 Task: Use LinkedIn to search for people in New Delhi who are involved in network support.
Action: Mouse moved to (548, 71)
Screenshot: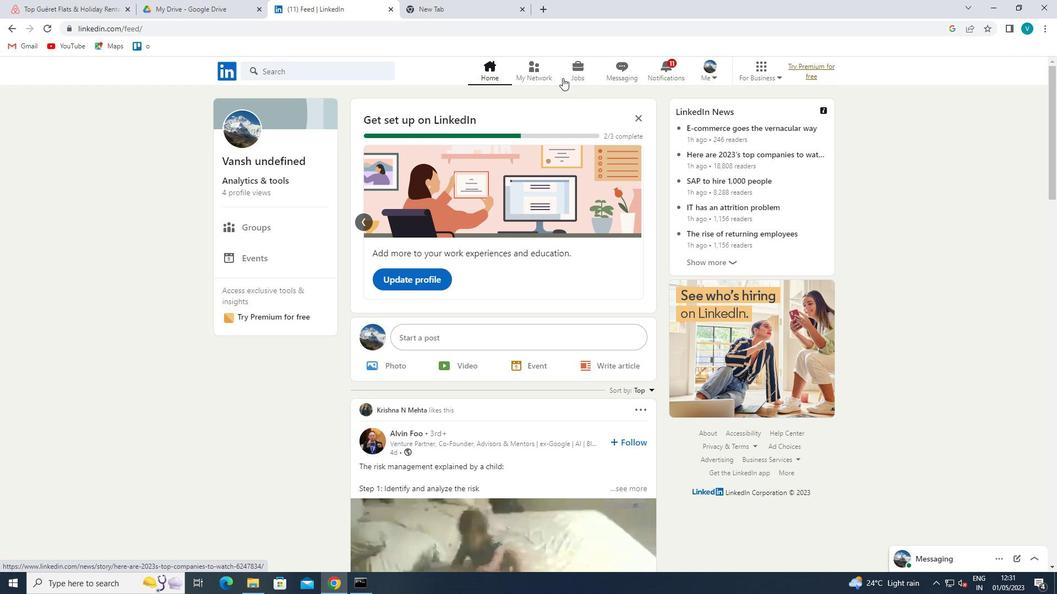 
Action: Mouse pressed left at (548, 71)
Screenshot: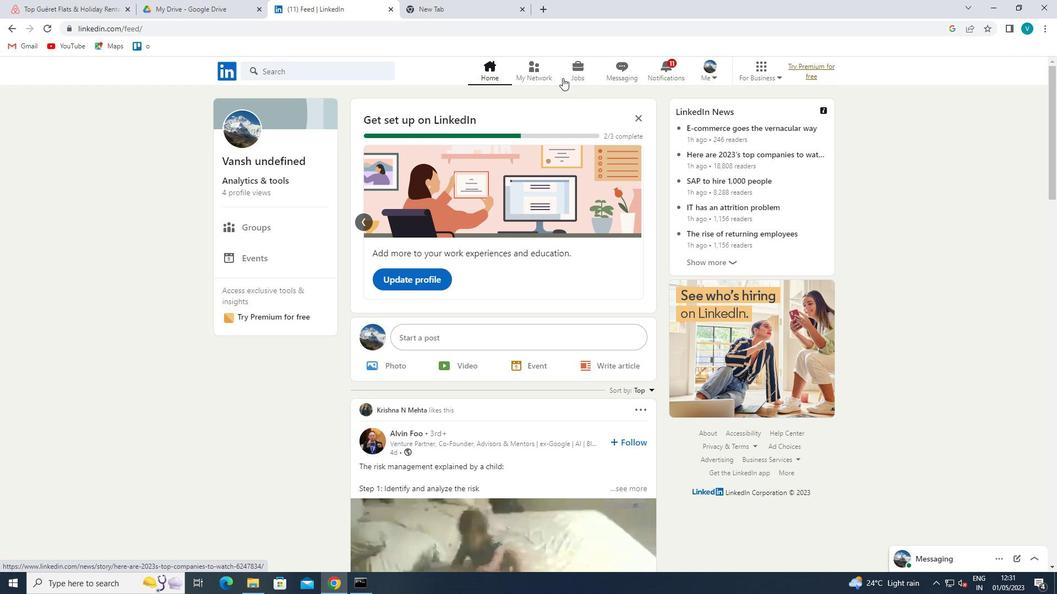 
Action: Mouse moved to (274, 125)
Screenshot: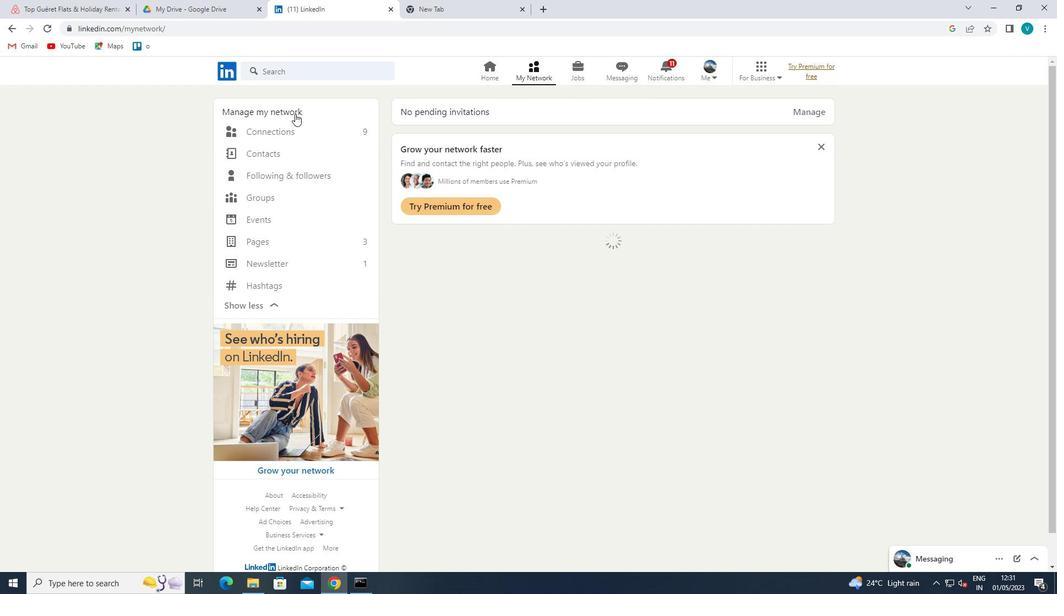 
Action: Mouse pressed left at (274, 125)
Screenshot: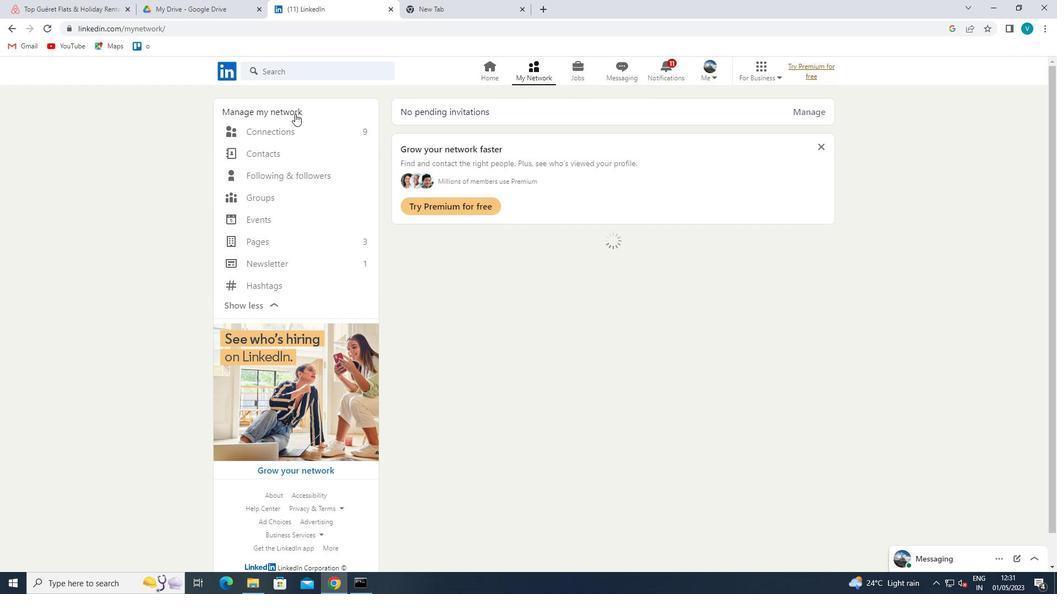 
Action: Mouse moved to (627, 135)
Screenshot: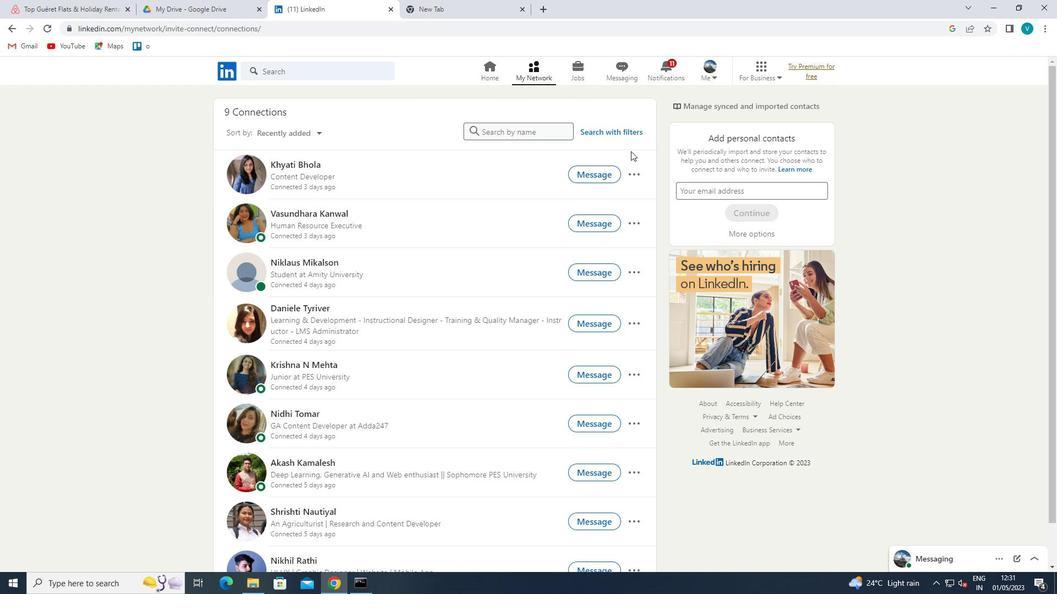 
Action: Mouse pressed left at (627, 135)
Screenshot: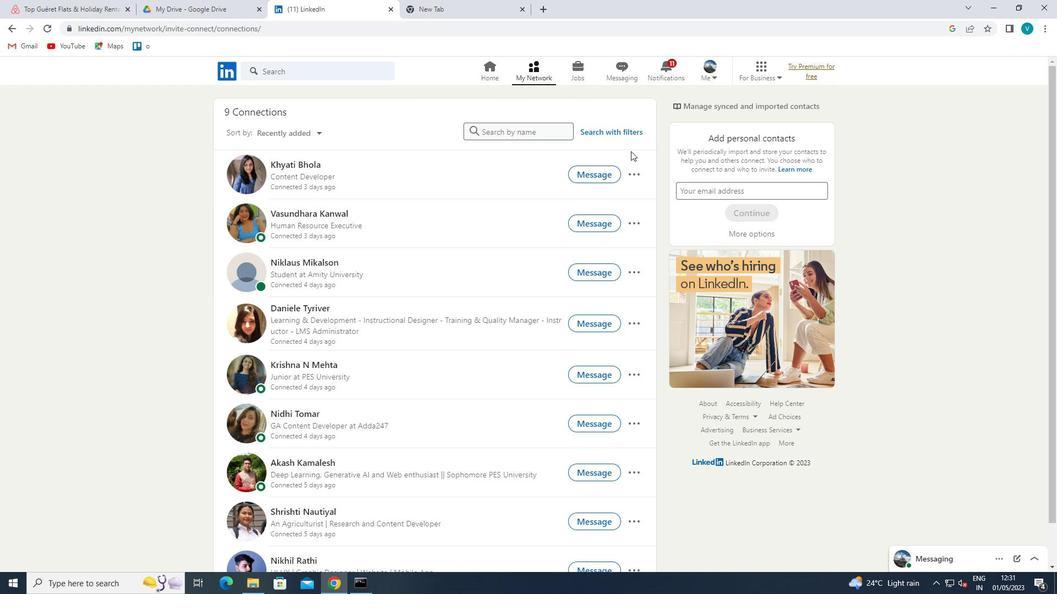 
Action: Mouse moved to (510, 98)
Screenshot: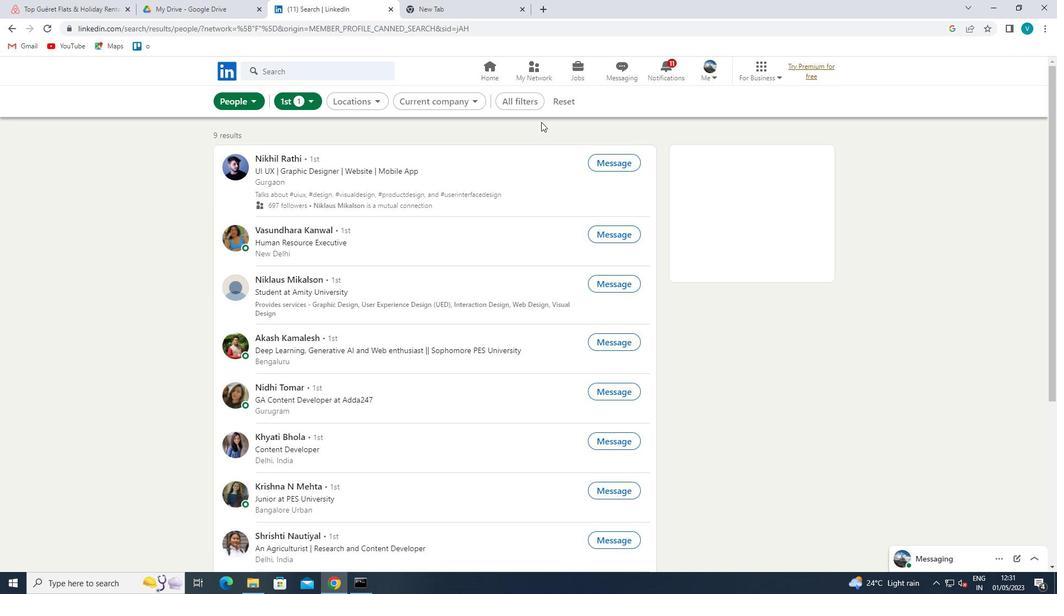 
Action: Mouse pressed left at (510, 98)
Screenshot: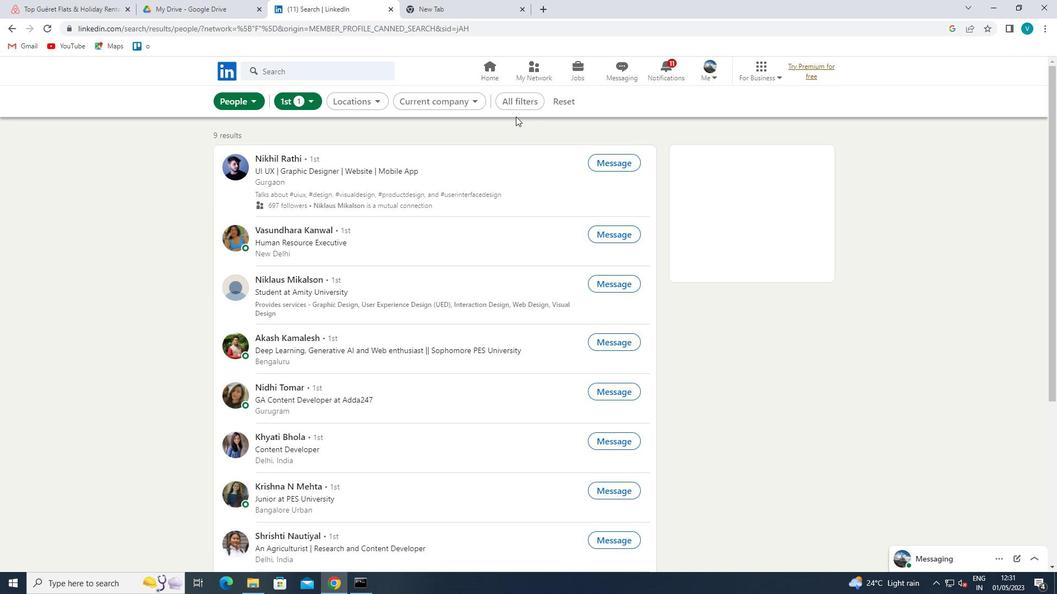 
Action: Mouse moved to (827, 237)
Screenshot: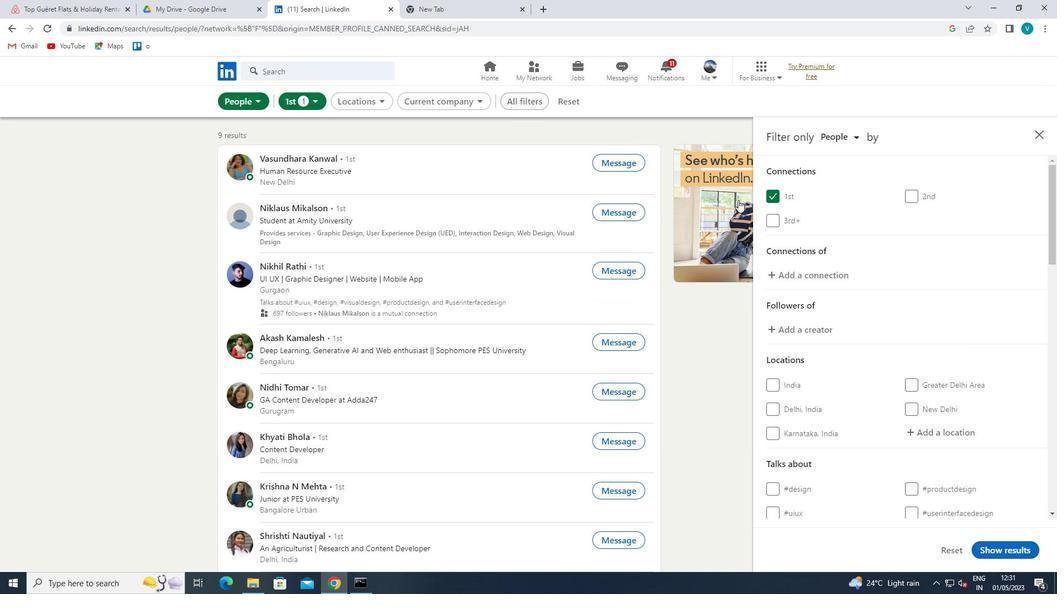 
Action: Mouse scrolled (827, 236) with delta (0, 0)
Screenshot: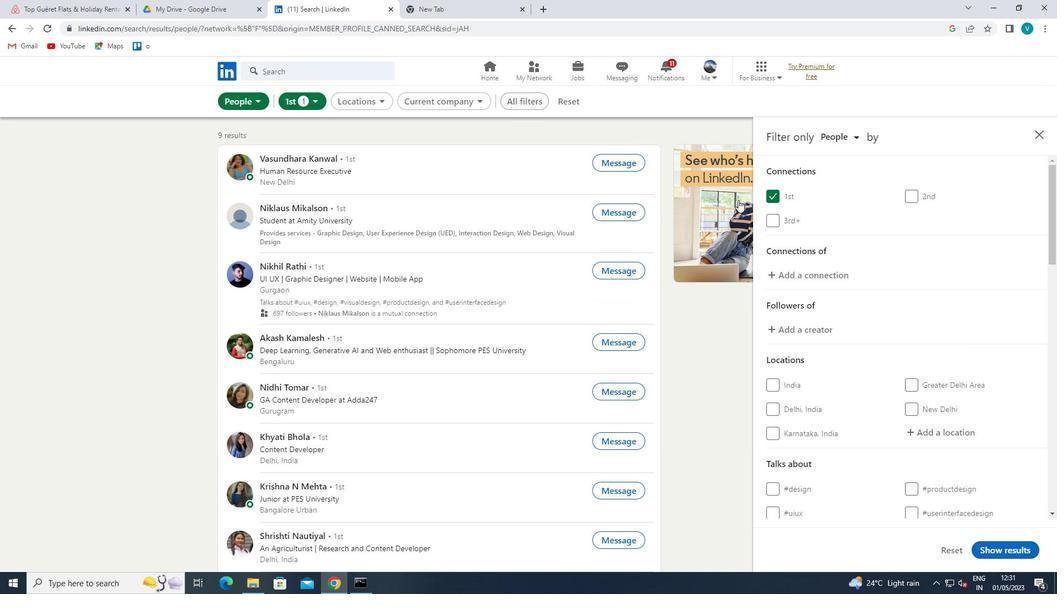 
Action: Mouse moved to (827, 237)
Screenshot: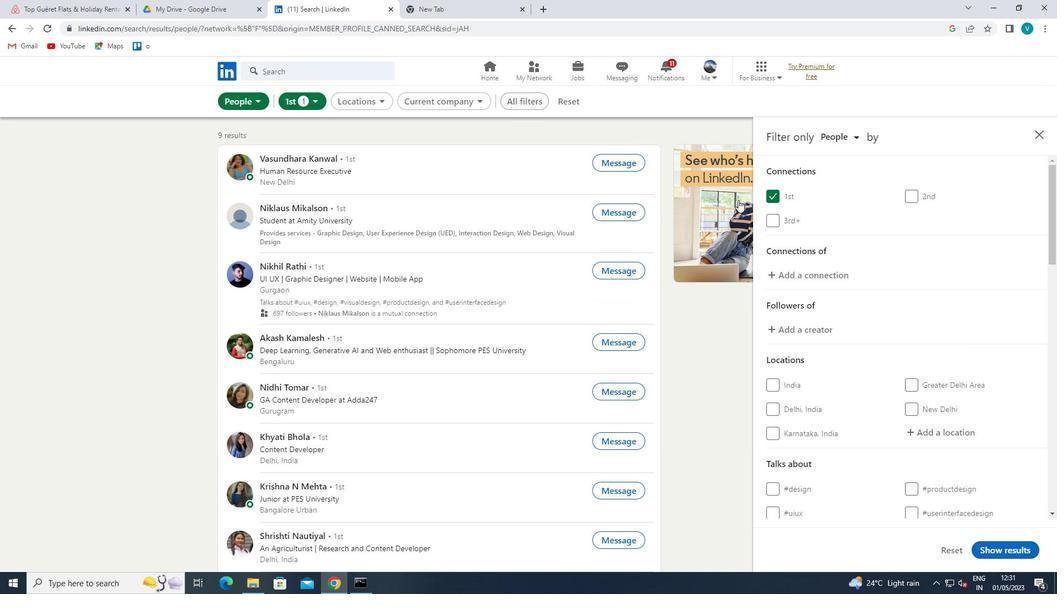 
Action: Mouse scrolled (827, 236) with delta (0, 0)
Screenshot: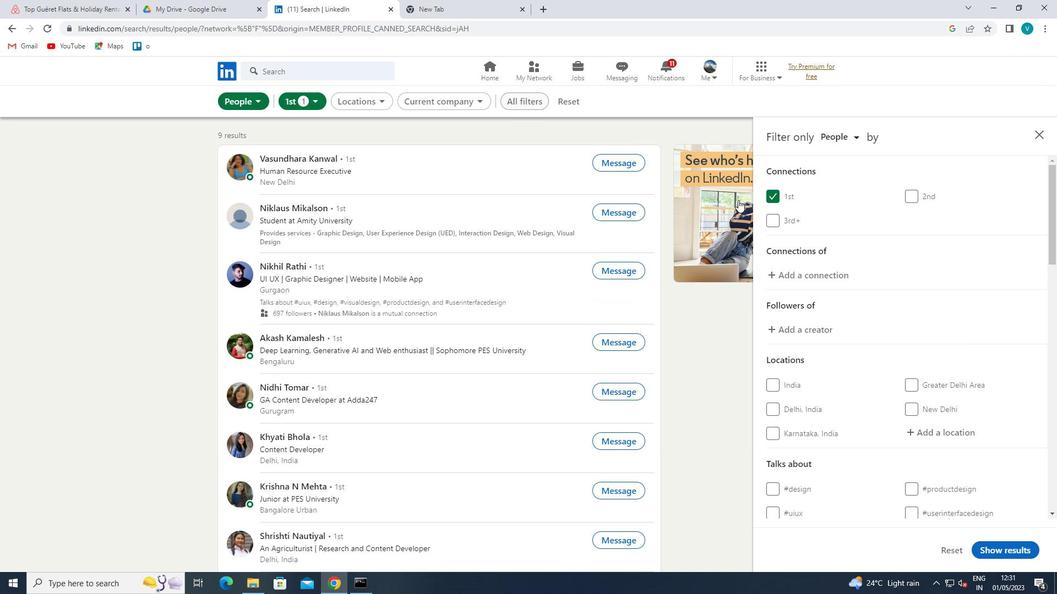 
Action: Mouse moved to (921, 323)
Screenshot: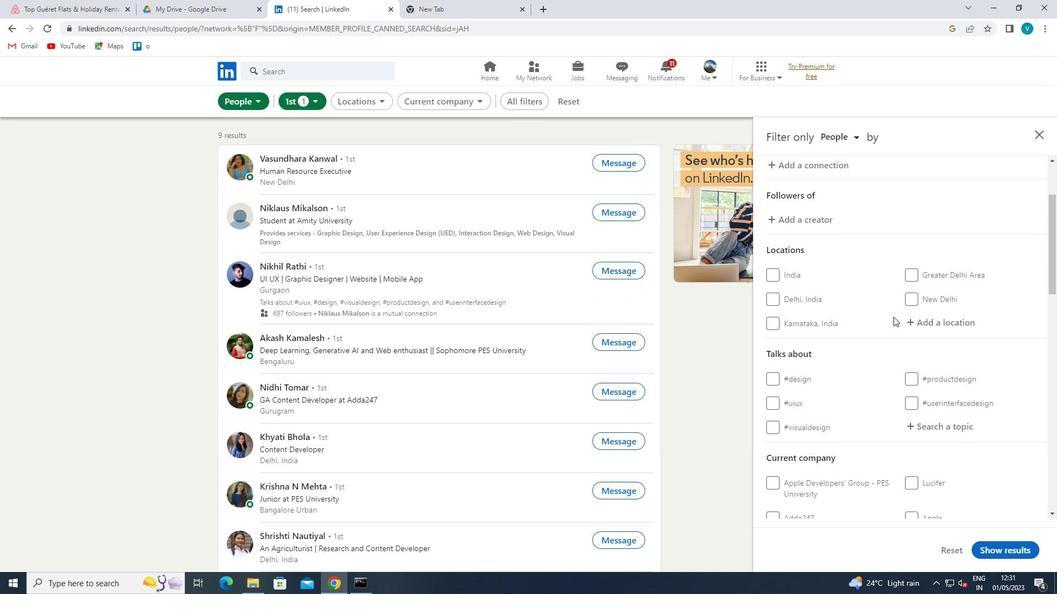 
Action: Mouse pressed left at (921, 323)
Screenshot: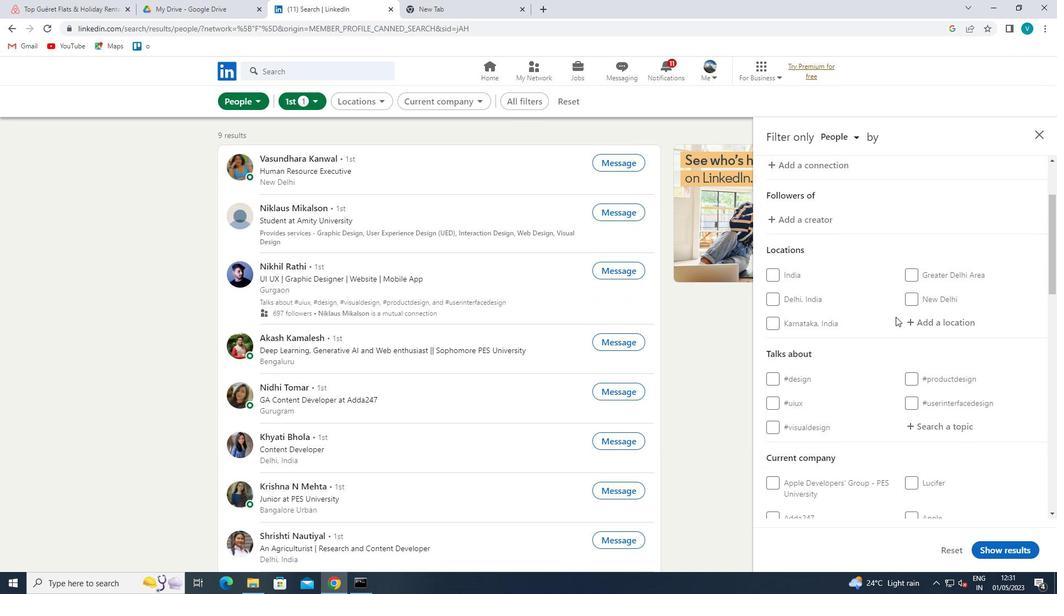
Action: Mouse moved to (546, 217)
Screenshot: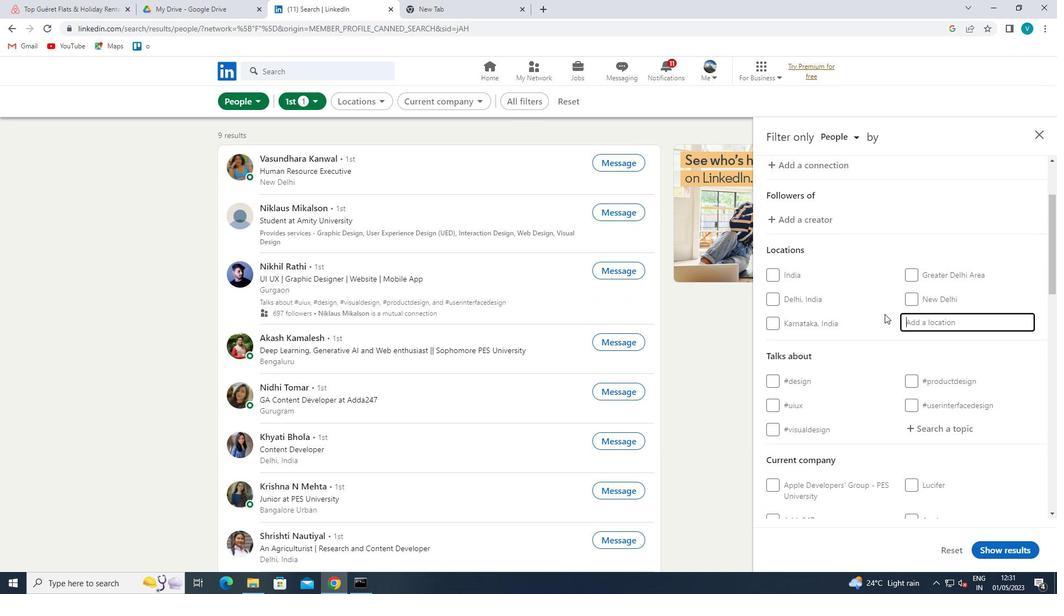 
Action: Key pressed <Key.shift>NEH<Key.backspace>HE<Key.space>
Screenshot: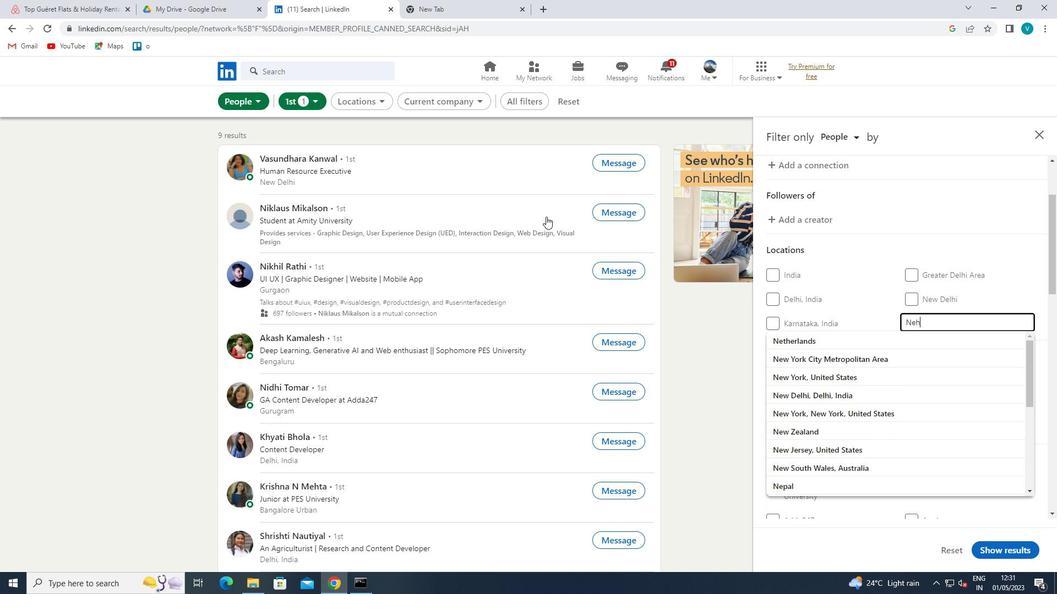 
Action: Mouse moved to (877, 343)
Screenshot: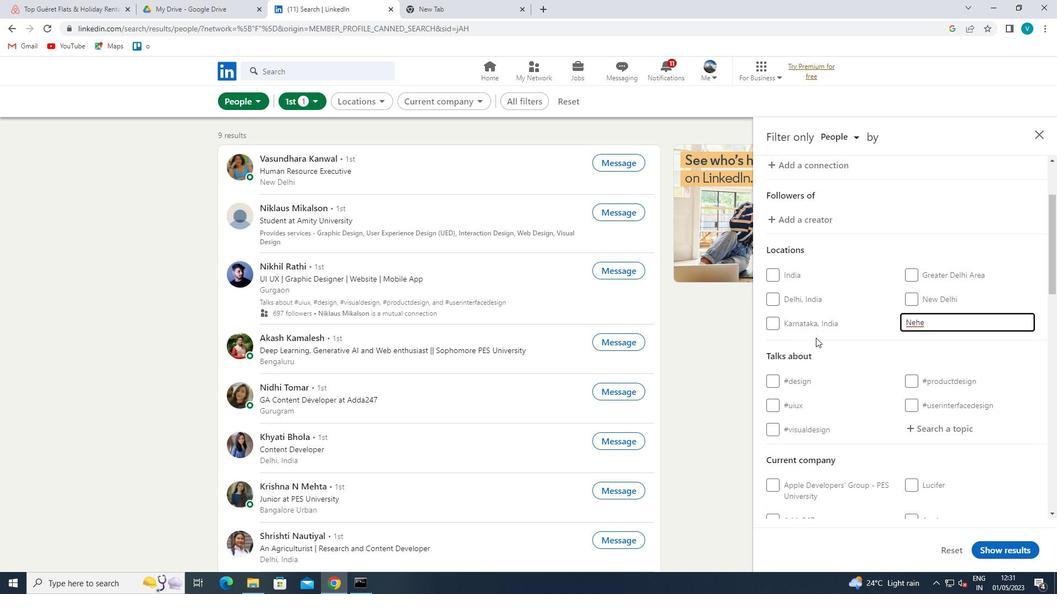 
Action: Mouse pressed left at (877, 343)
Screenshot: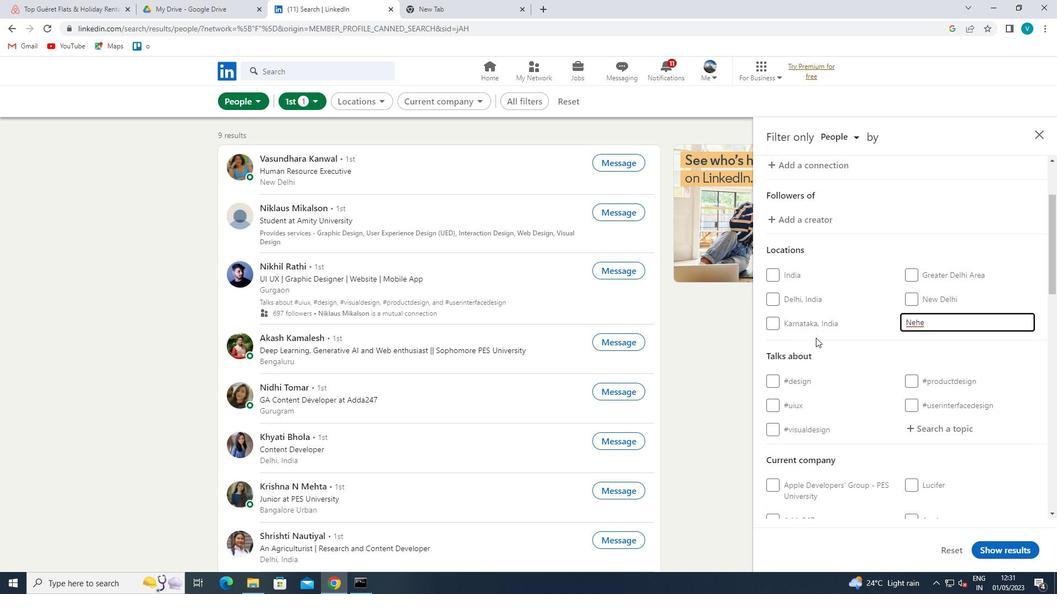 
Action: Mouse moved to (911, 345)
Screenshot: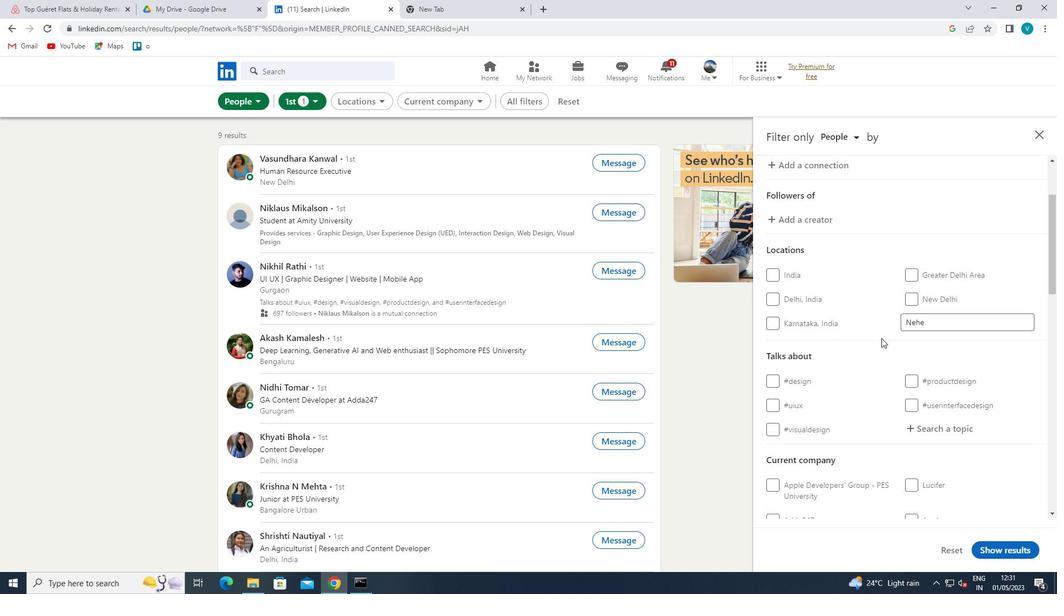 
Action: Mouse scrolled (911, 345) with delta (0, 0)
Screenshot: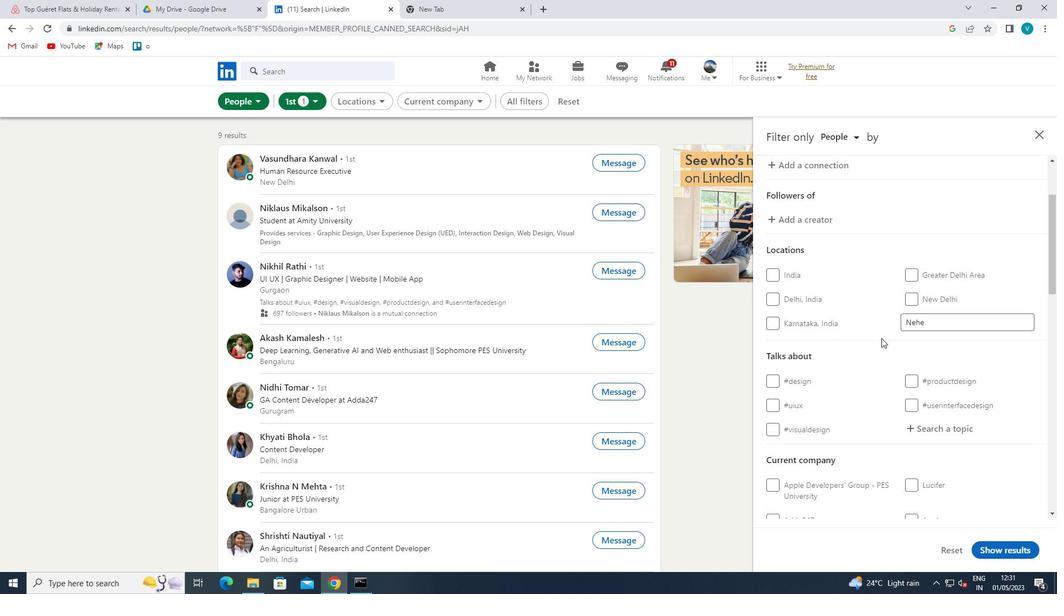 
Action: Mouse moved to (964, 381)
Screenshot: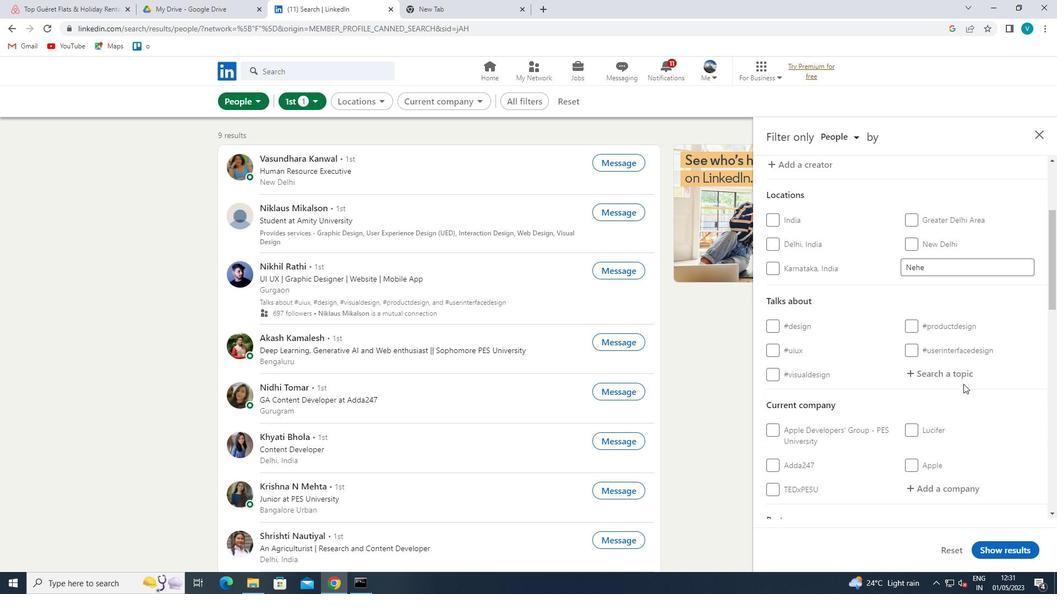 
Action: Mouse pressed left at (964, 381)
Screenshot: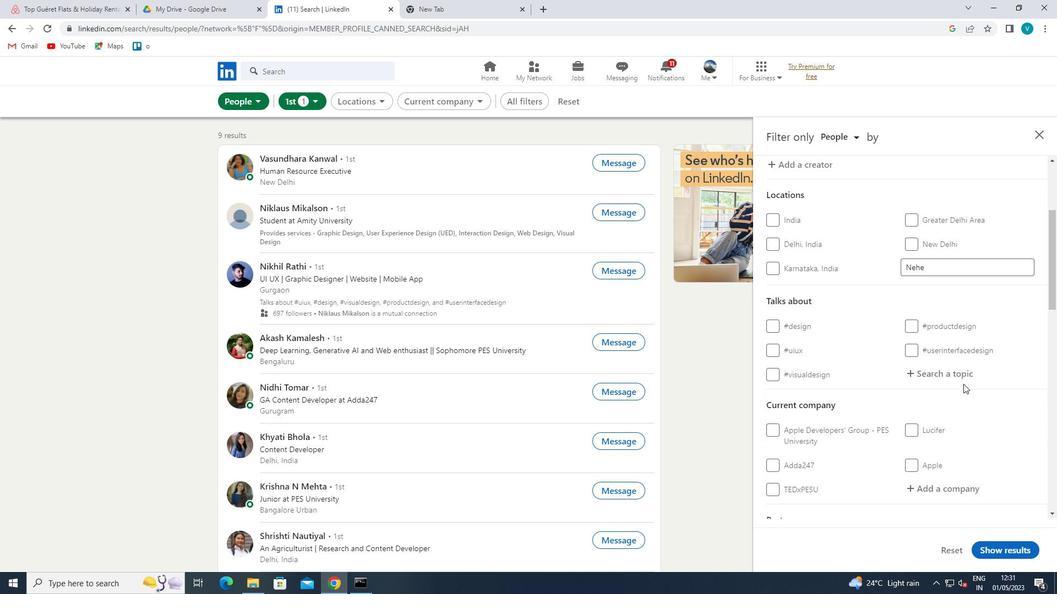 
Action: Mouse moved to (854, 347)
Screenshot: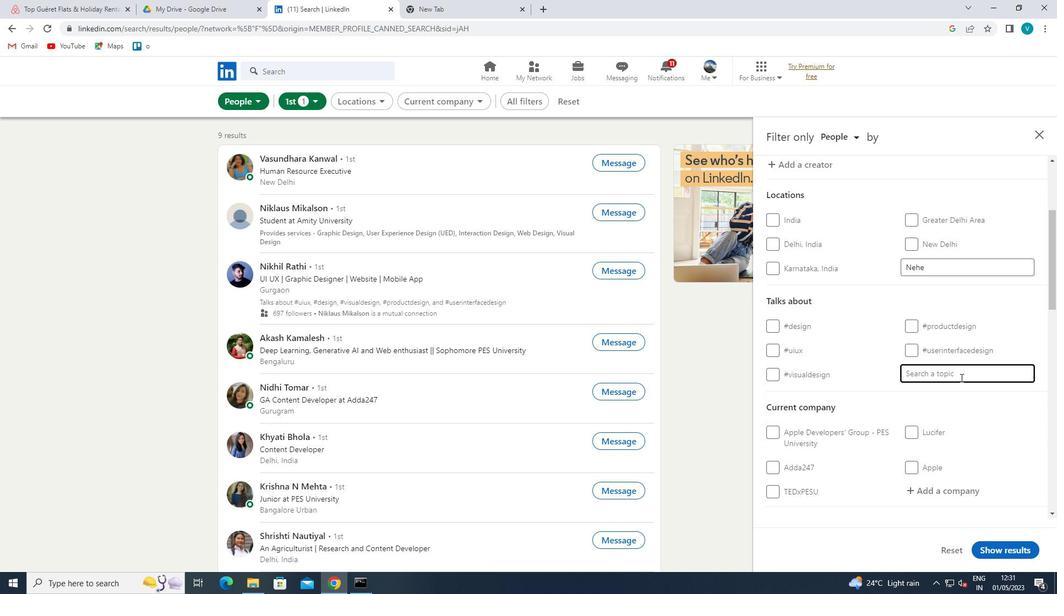 
Action: Key pressed ENTREPRE
Screenshot: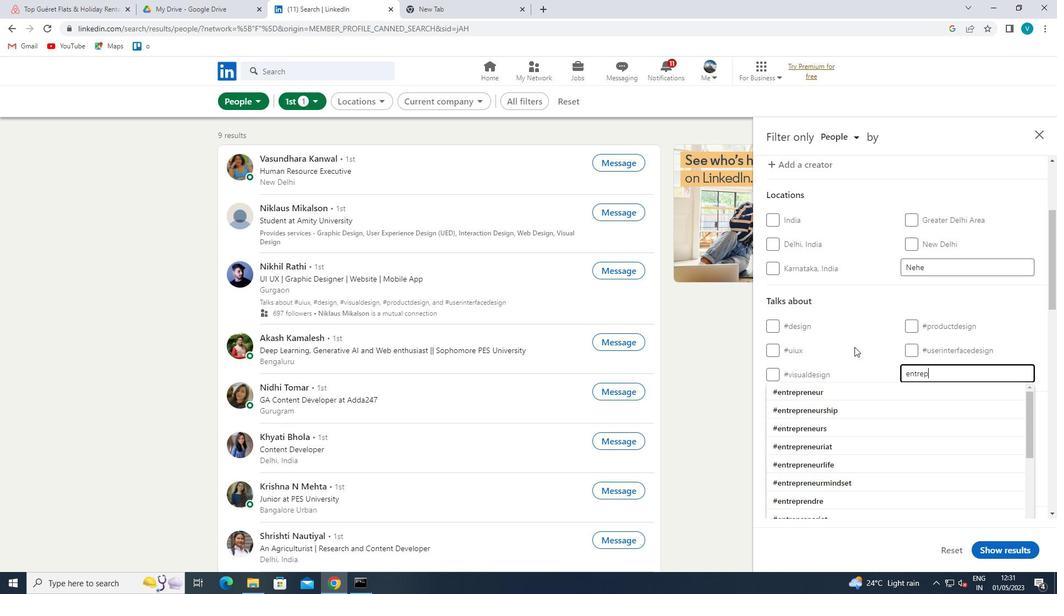 
Action: Mouse moved to (854, 347)
Screenshot: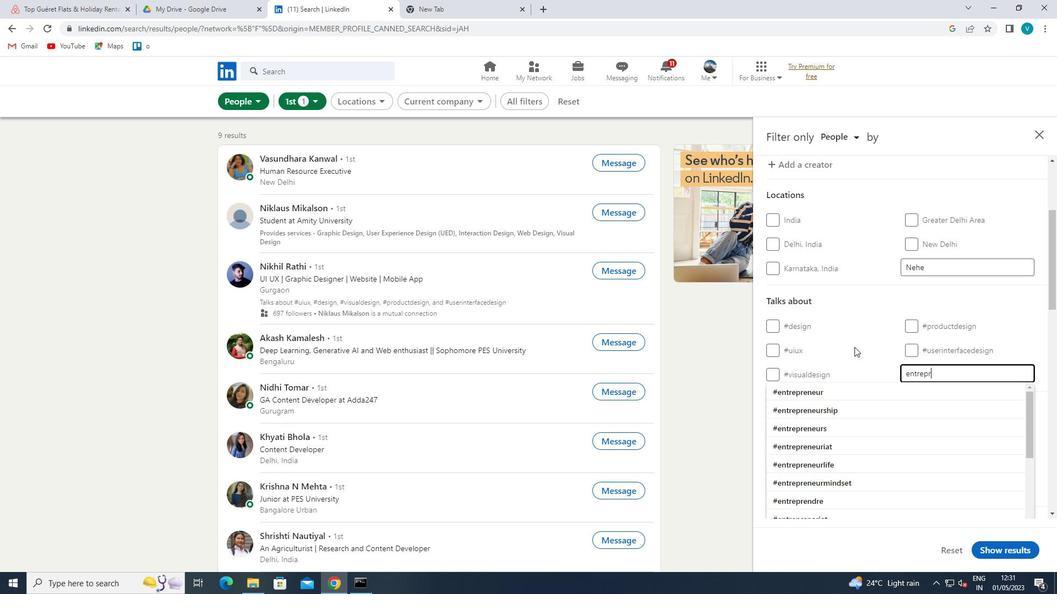 
Action: Key pressed N
Screenshot: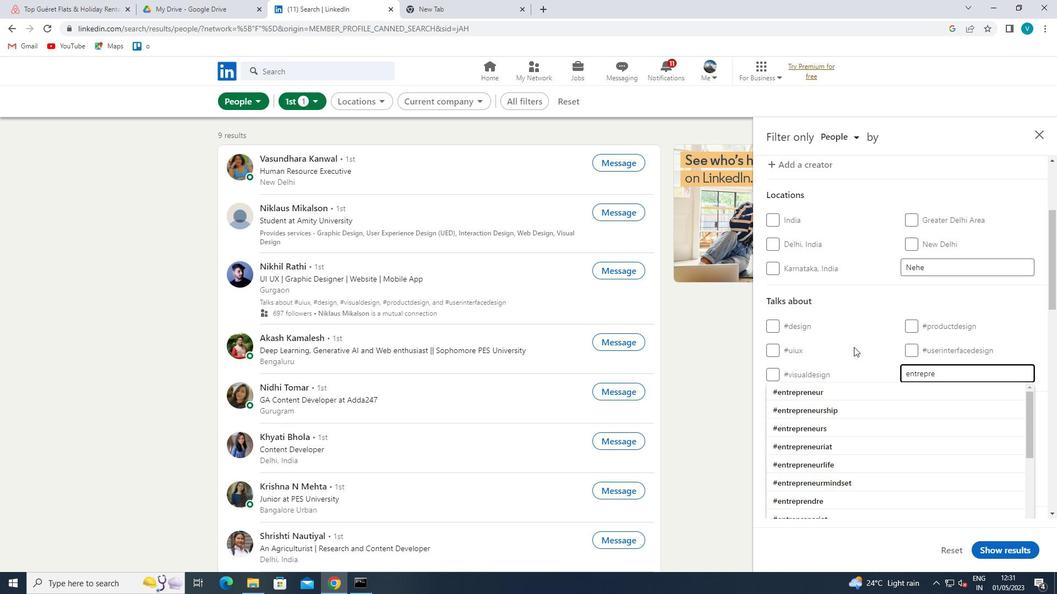 
Action: Mouse moved to (847, 385)
Screenshot: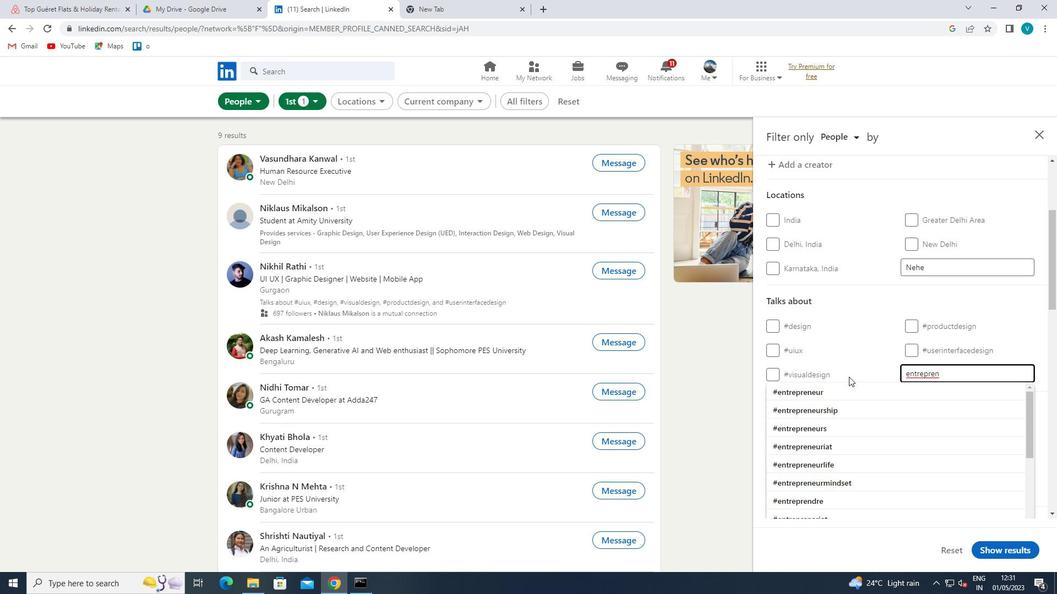 
Action: Mouse pressed left at (847, 385)
Screenshot: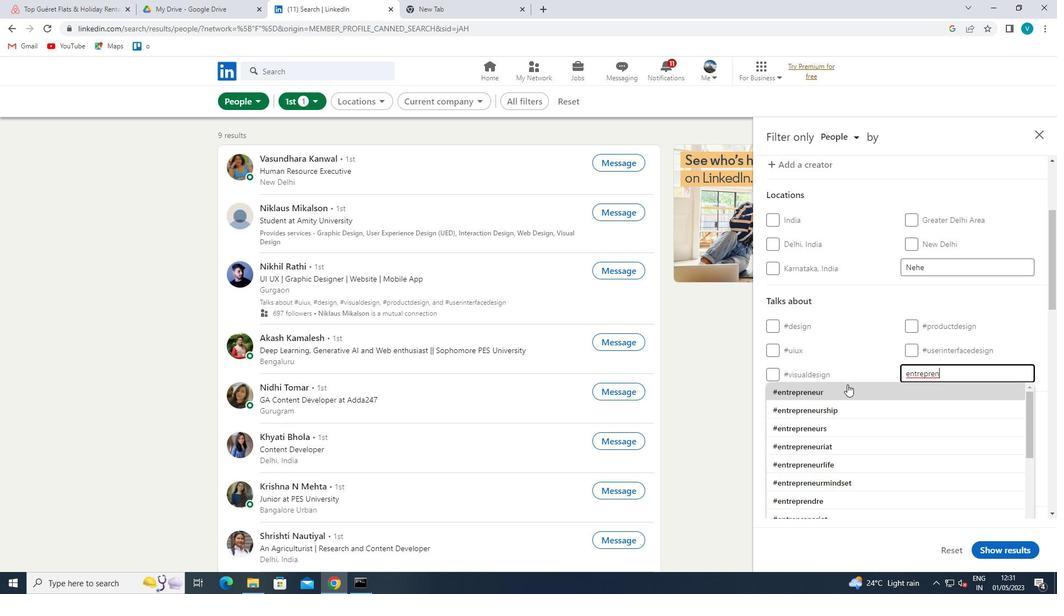
Action: Mouse moved to (855, 389)
Screenshot: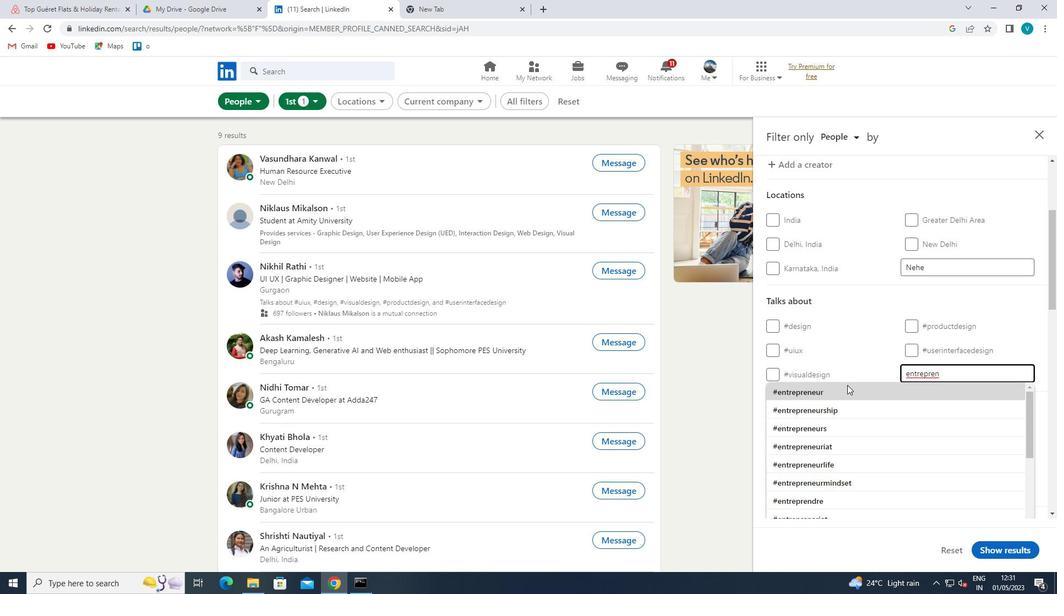 
Action: Mouse scrolled (855, 388) with delta (0, 0)
Screenshot: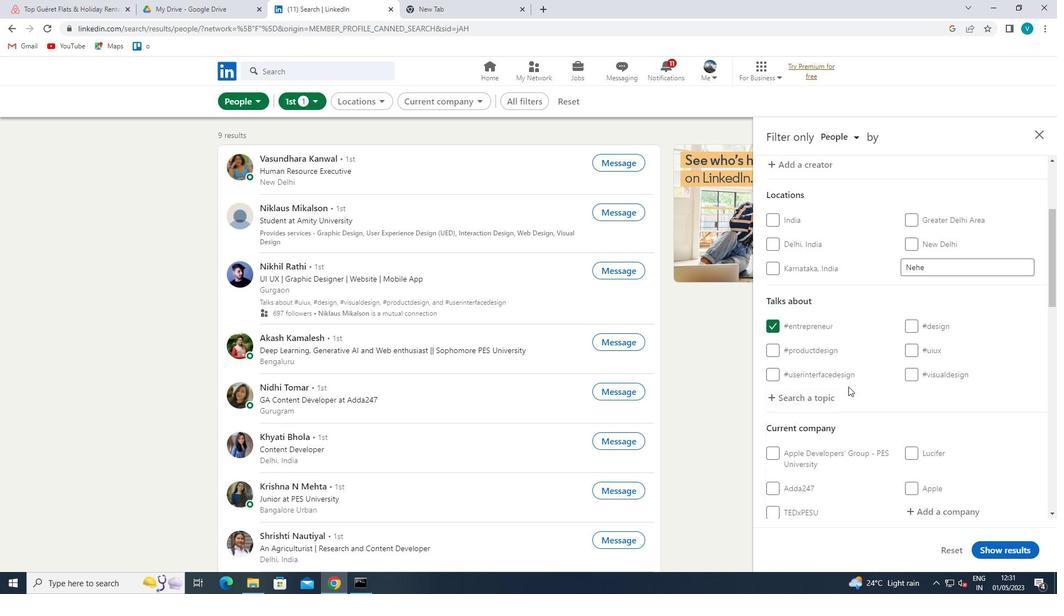 
Action: Mouse scrolled (855, 388) with delta (0, 0)
Screenshot: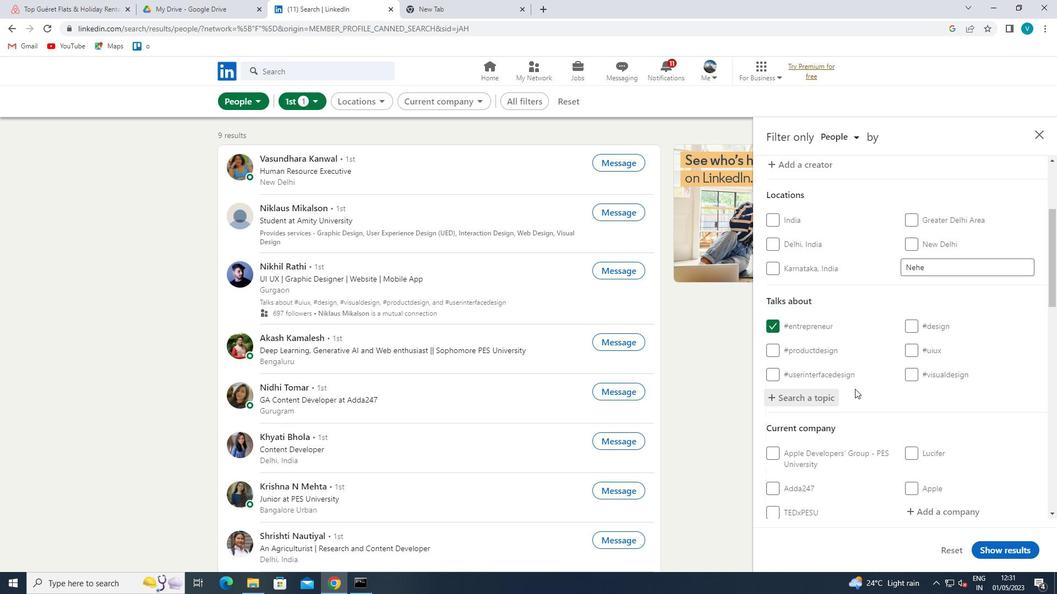 
Action: Mouse scrolled (855, 388) with delta (0, 0)
Screenshot: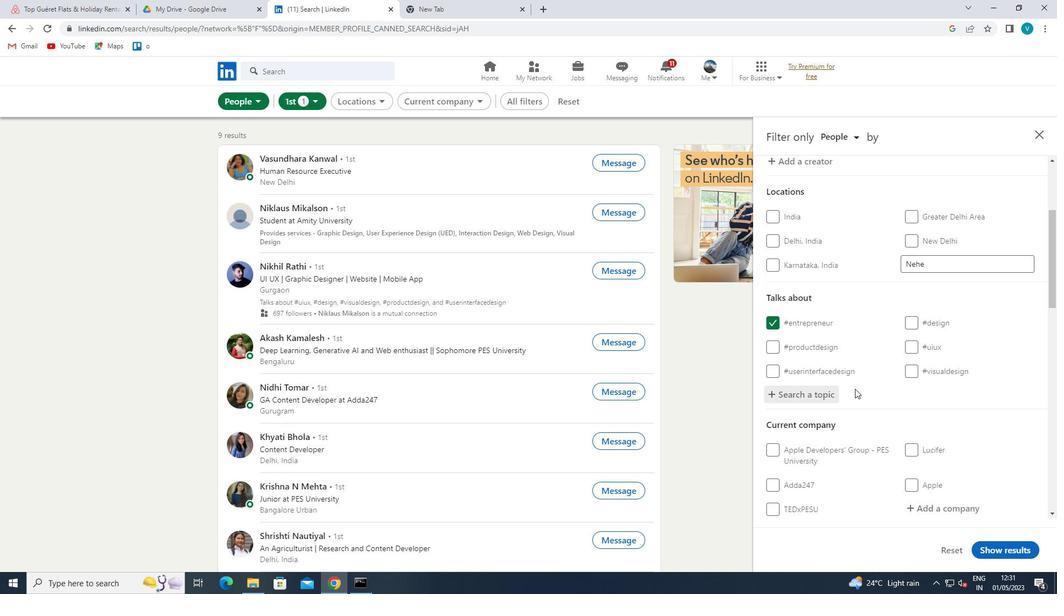 
Action: Mouse moved to (933, 354)
Screenshot: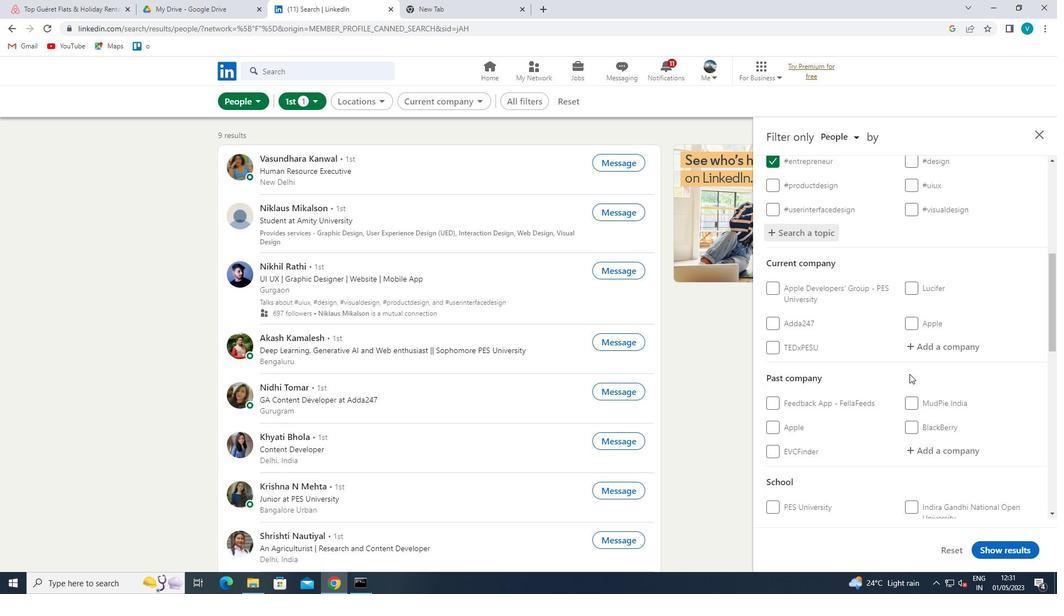 
Action: Mouse pressed left at (933, 354)
Screenshot: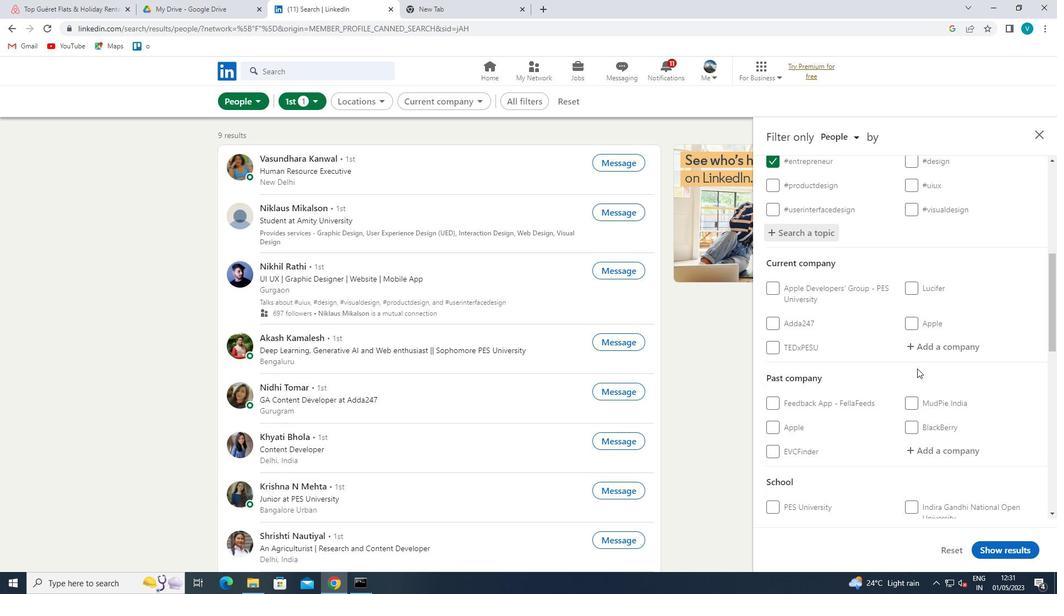 
Action: Mouse moved to (908, 345)
Screenshot: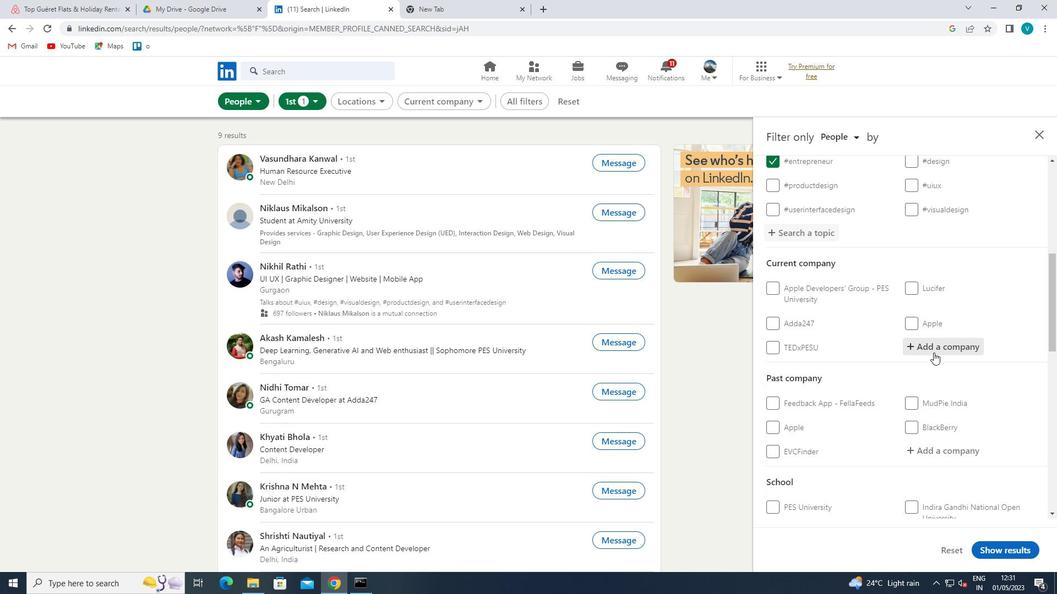 
Action: Key pressed <Key.shift><Key.shift>THE<Key.space><Key.shift>IAN<Key.space>
Screenshot: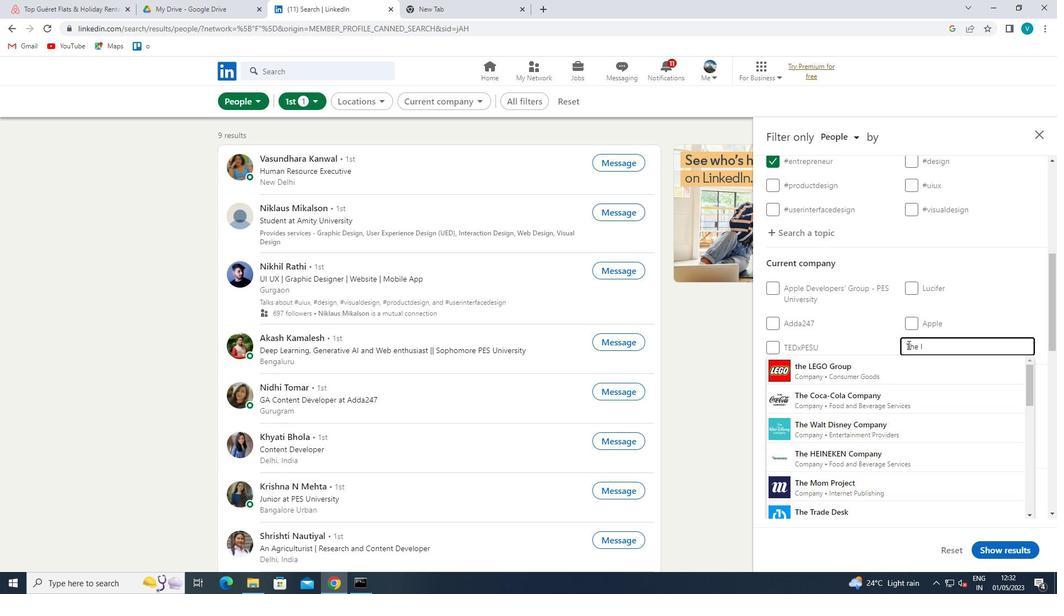 
Action: Mouse moved to (897, 364)
Screenshot: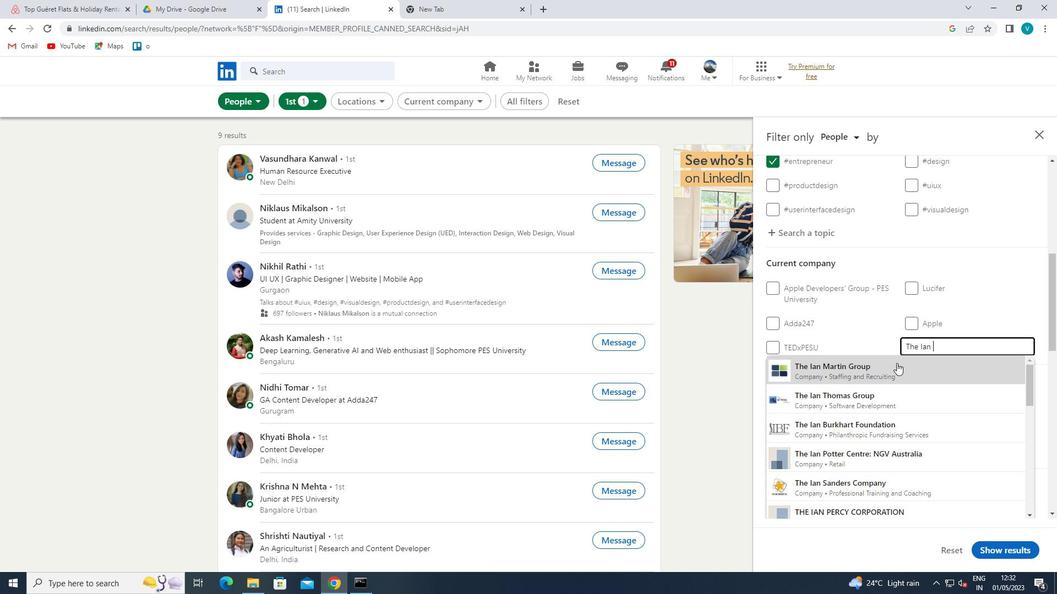 
Action: Mouse pressed left at (897, 364)
Screenshot: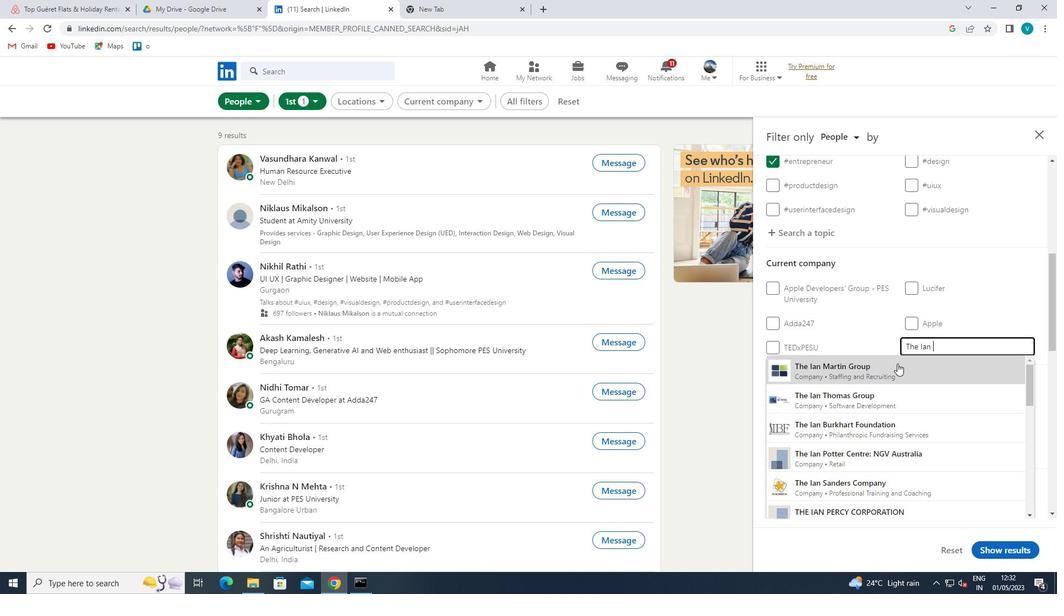 
Action: Mouse moved to (895, 365)
Screenshot: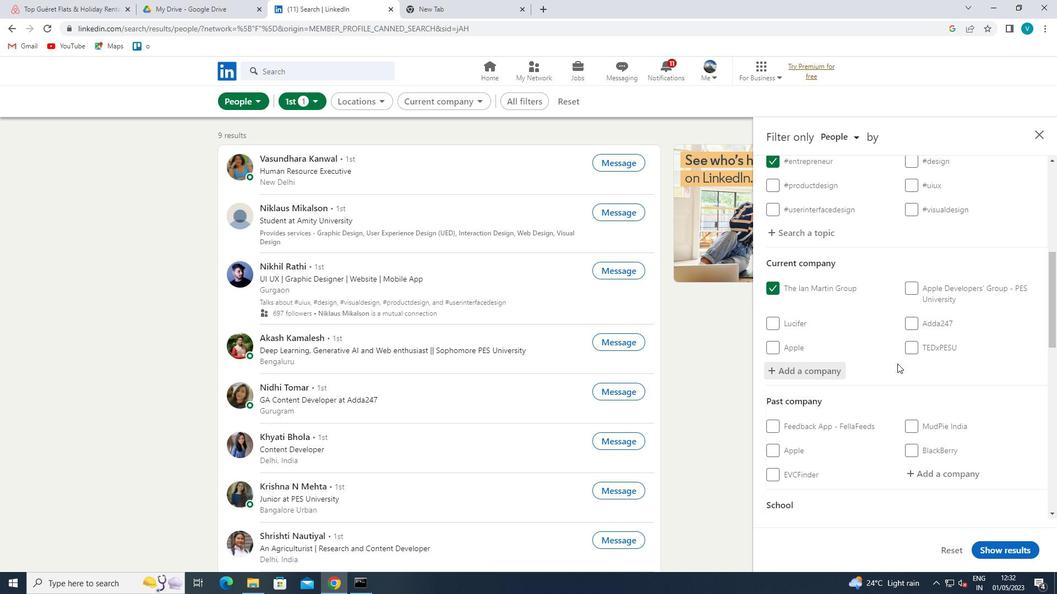 
Action: Mouse scrolled (895, 365) with delta (0, 0)
Screenshot: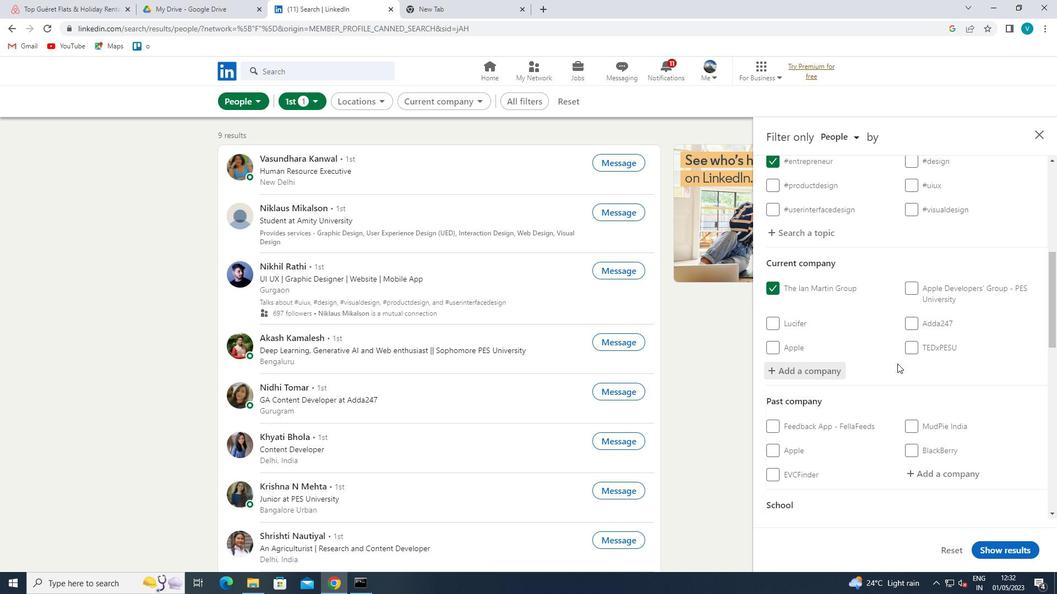 
Action: Mouse moved to (895, 365)
Screenshot: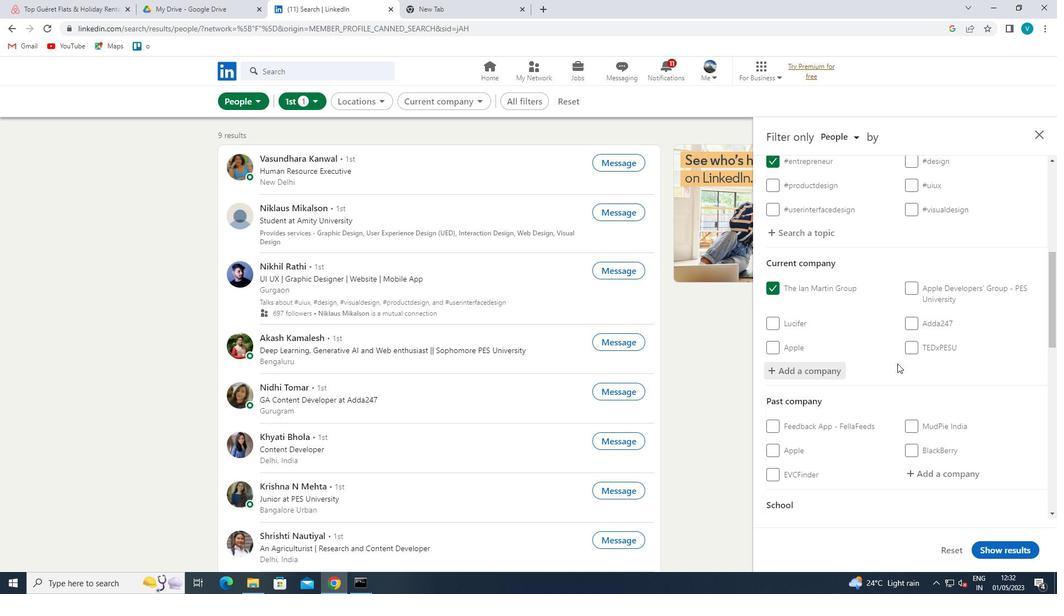 
Action: Mouse scrolled (895, 365) with delta (0, 0)
Screenshot: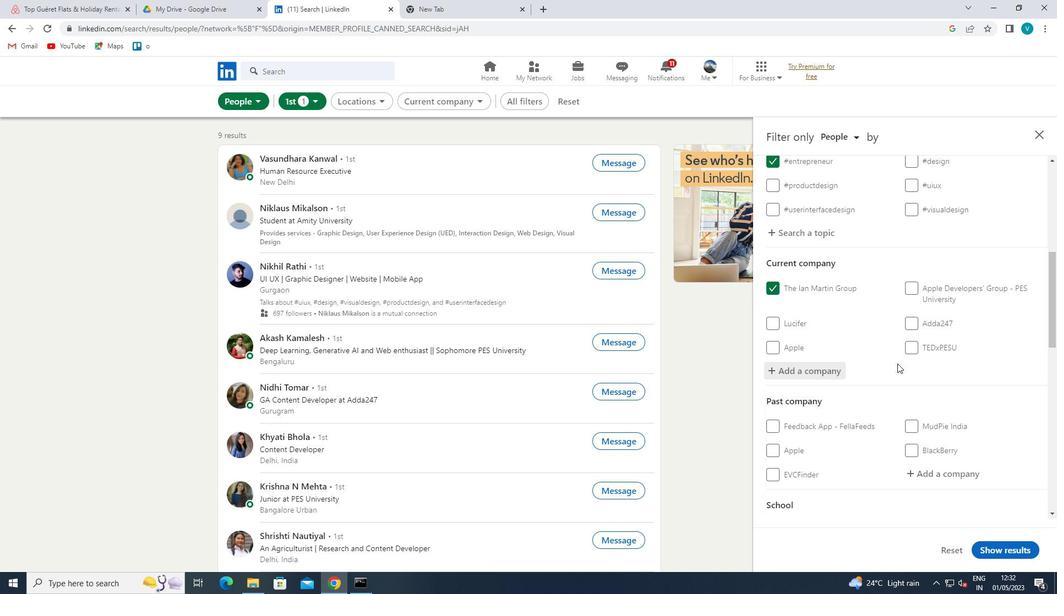 
Action: Mouse scrolled (895, 365) with delta (0, 0)
Screenshot: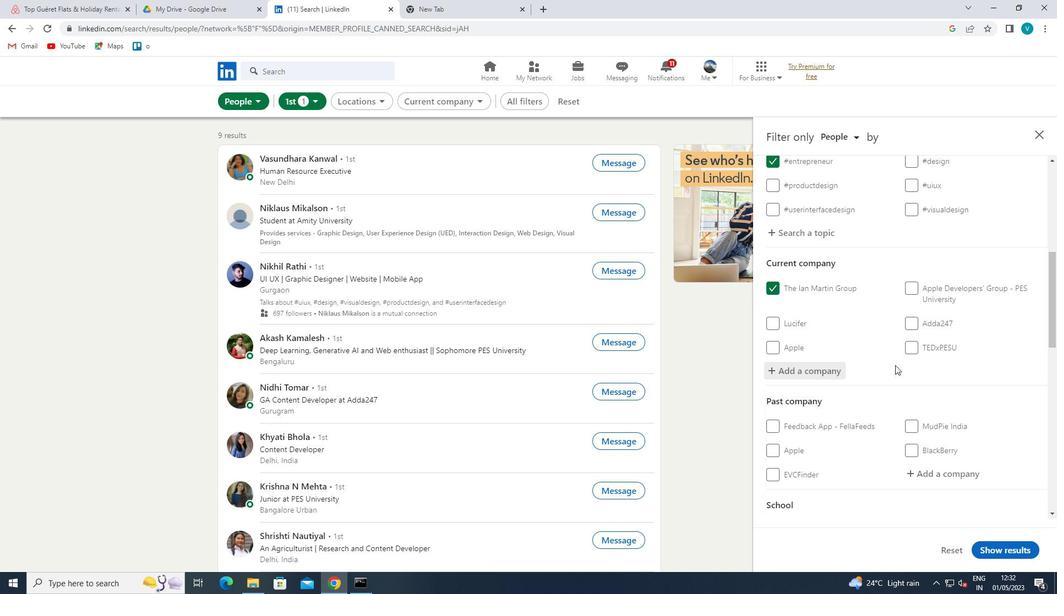 
Action: Mouse moved to (892, 371)
Screenshot: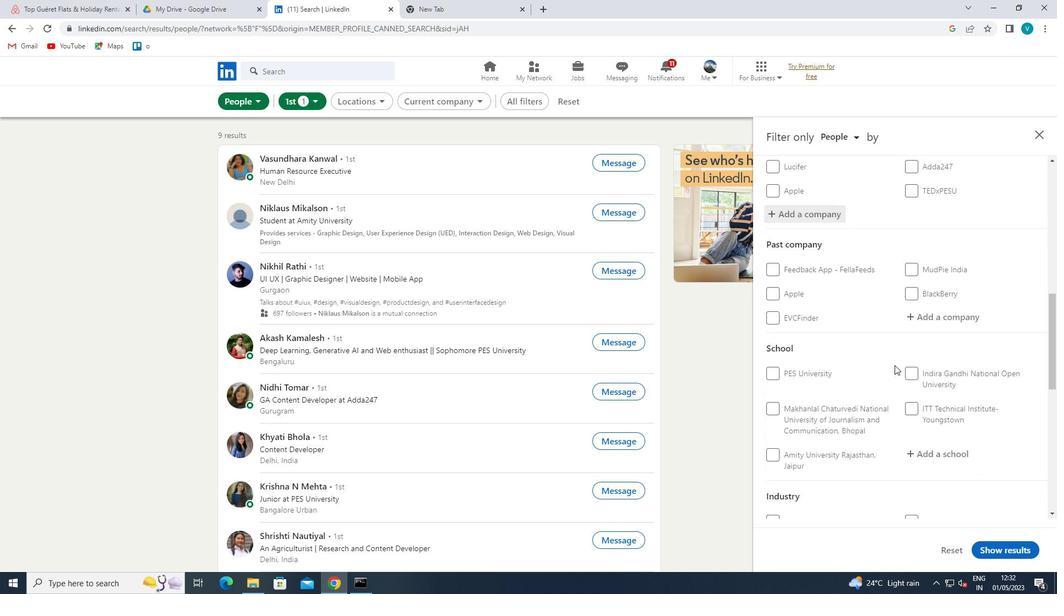 
Action: Mouse scrolled (892, 370) with delta (0, 0)
Screenshot: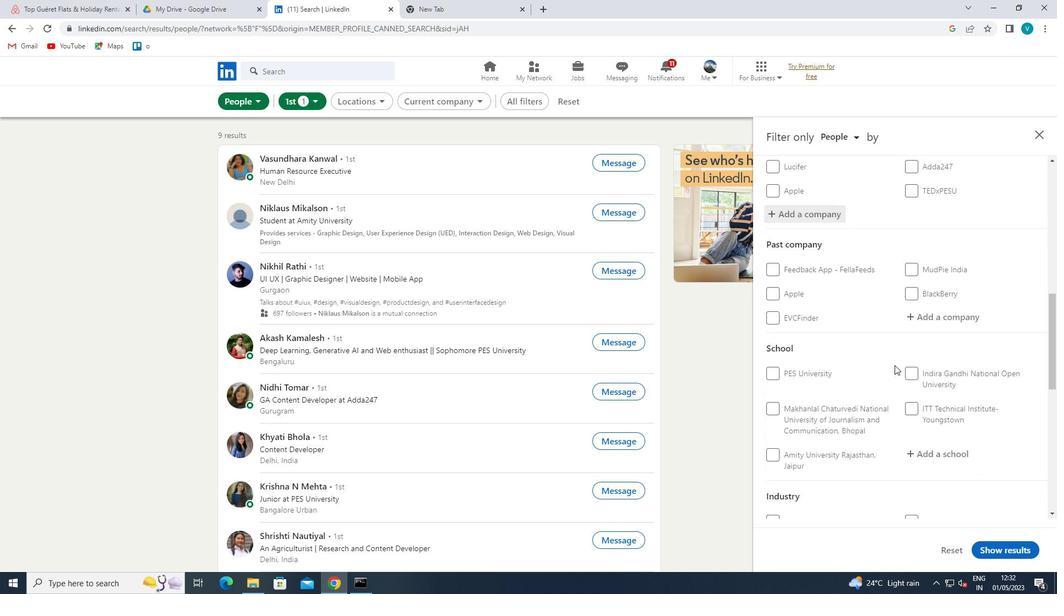 
Action: Mouse moved to (927, 387)
Screenshot: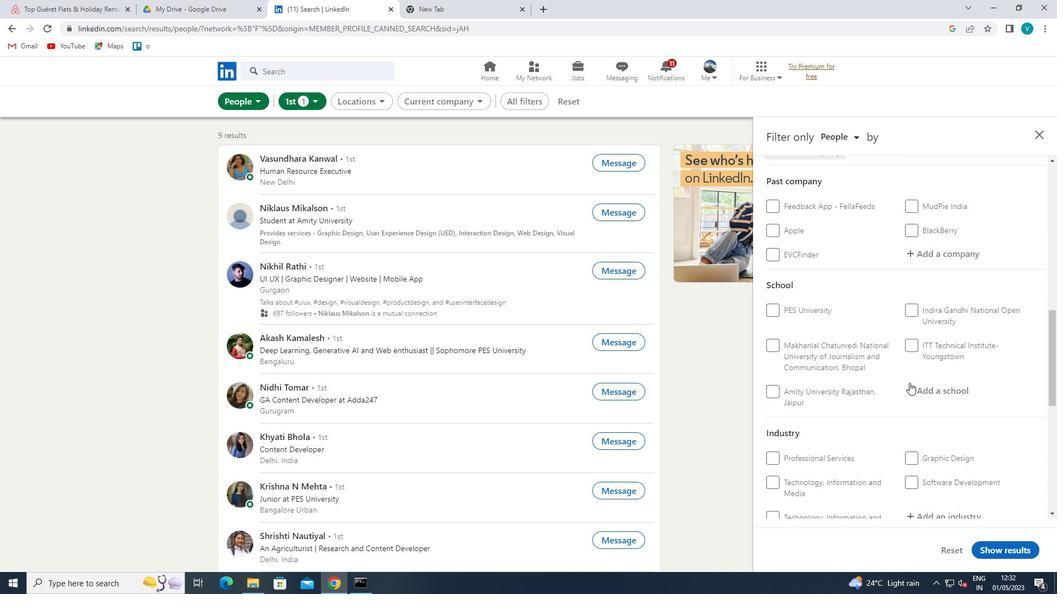 
Action: Mouse pressed left at (927, 387)
Screenshot: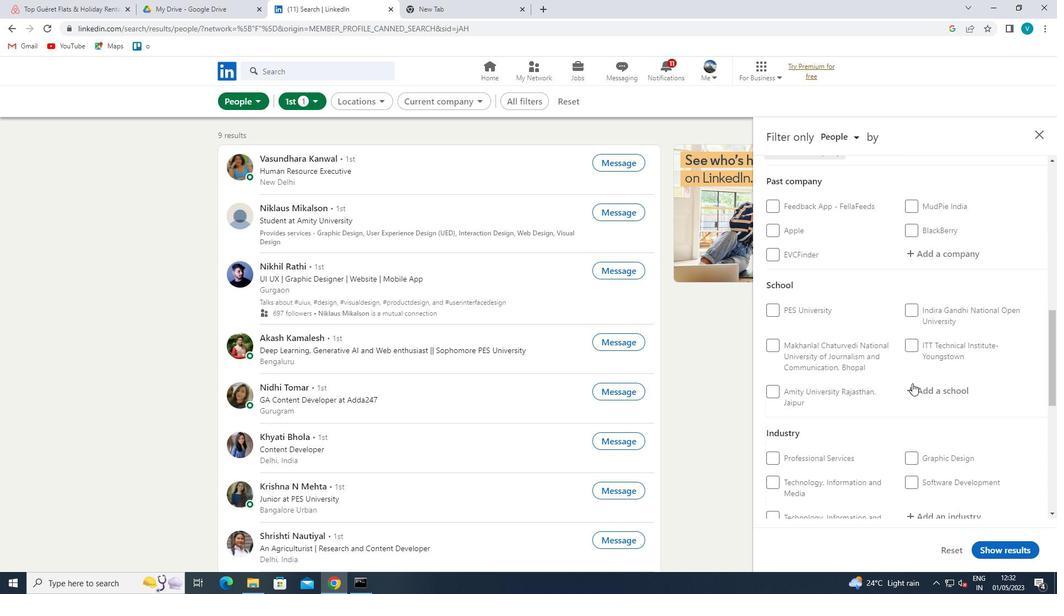 
Action: Mouse moved to (921, 380)
Screenshot: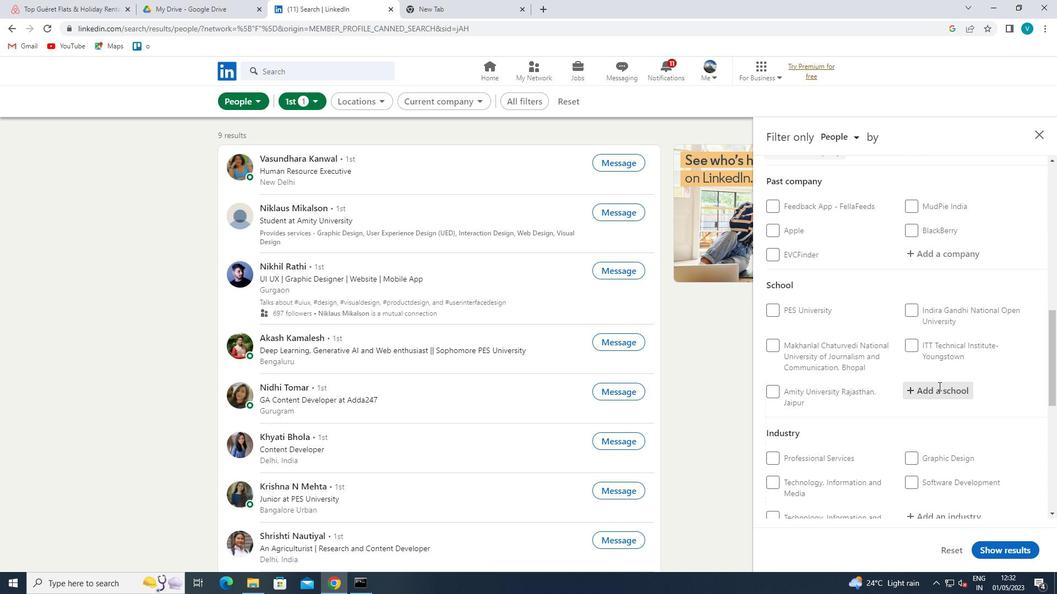 
Action: Key pressed <Key.shift>INST
Screenshot: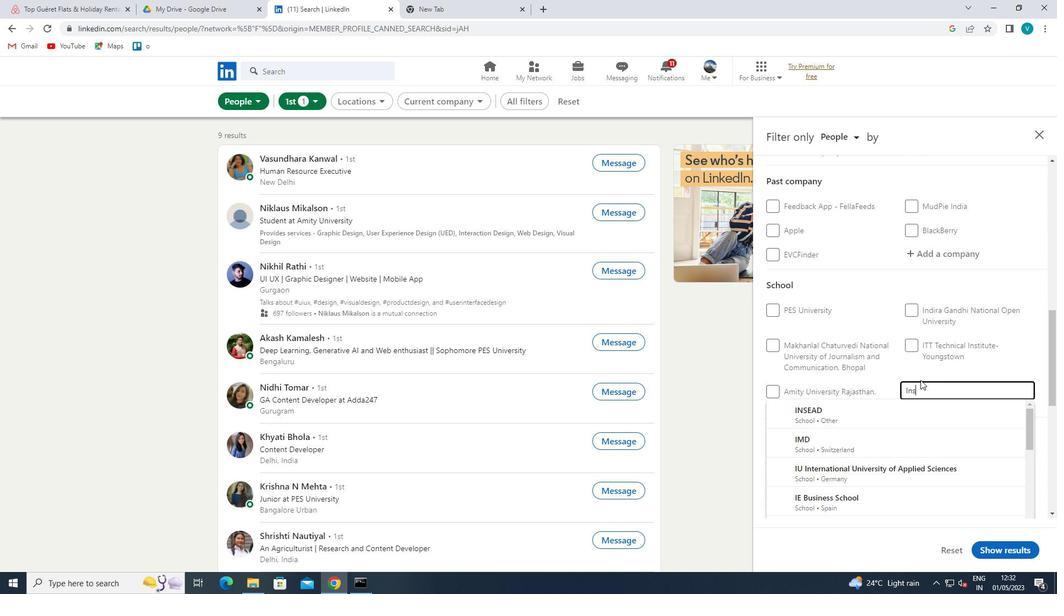 
Action: Mouse moved to (919, 380)
Screenshot: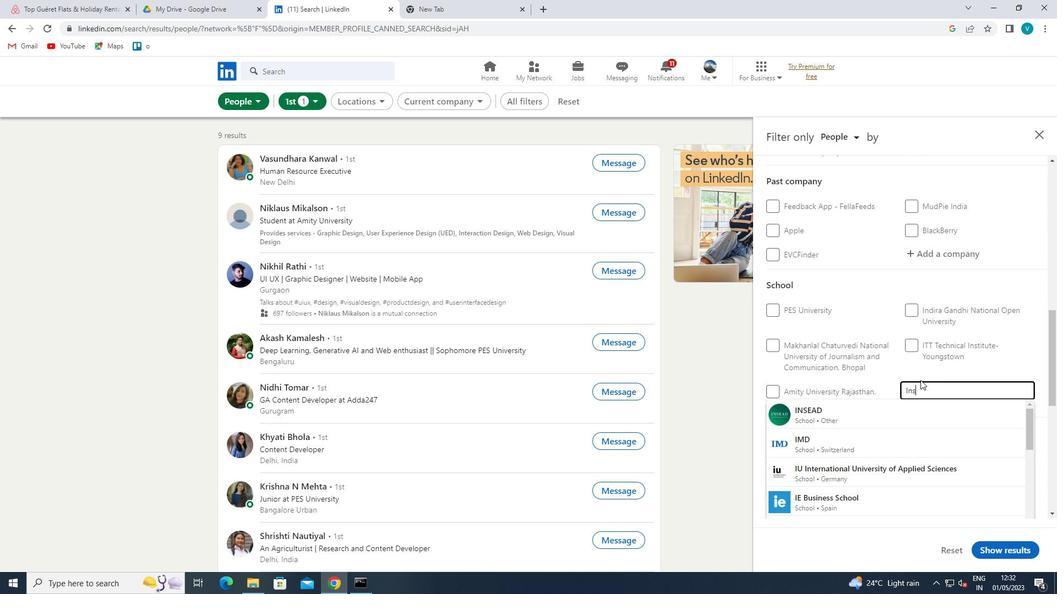 
Action: Key pressed I
Screenshot: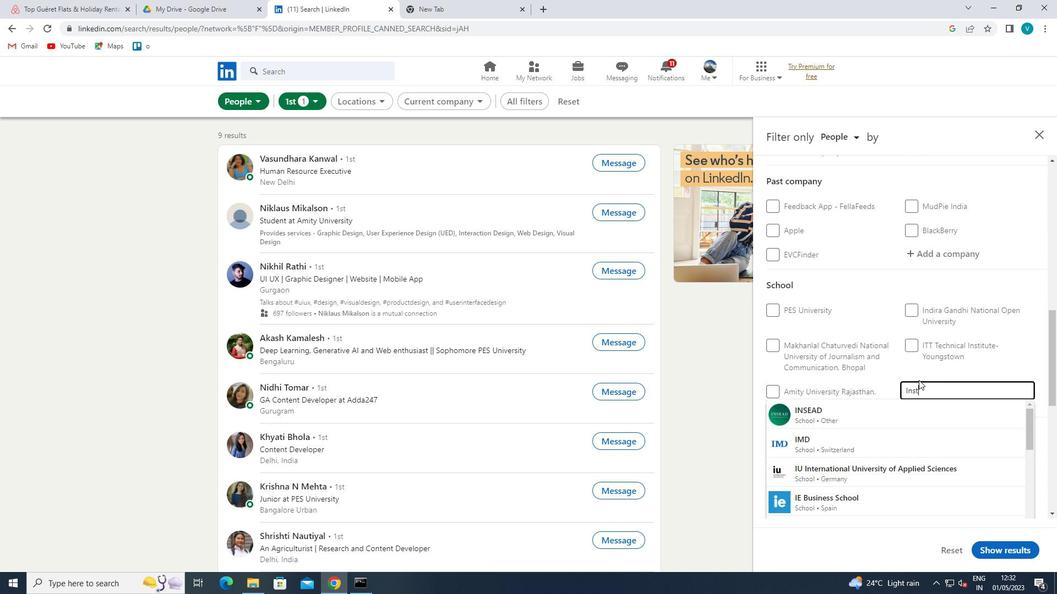 
Action: Mouse moved to (918, 380)
Screenshot: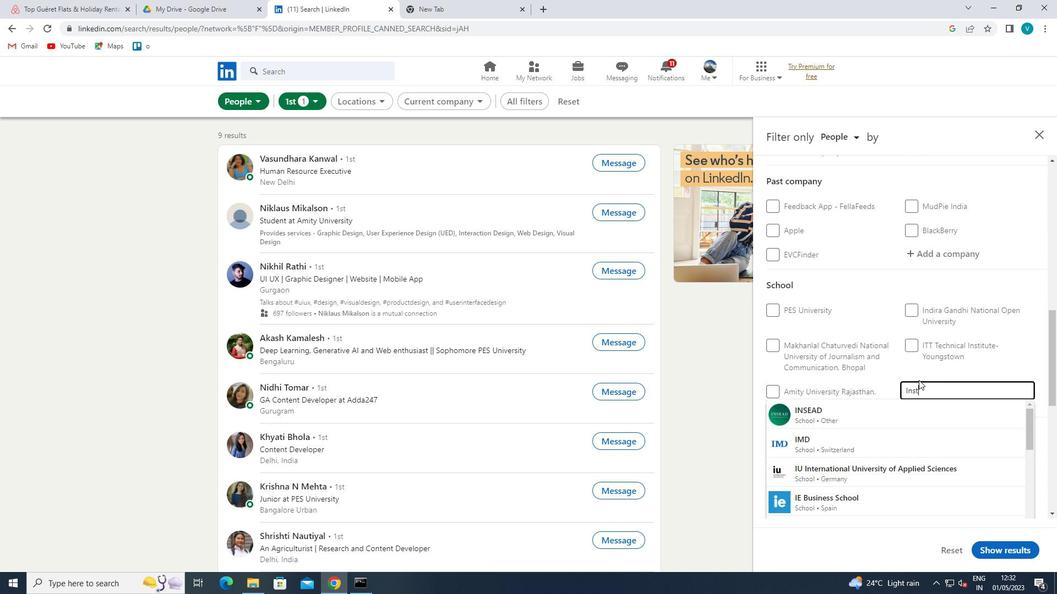 
Action: Key pressed TUTE
Screenshot: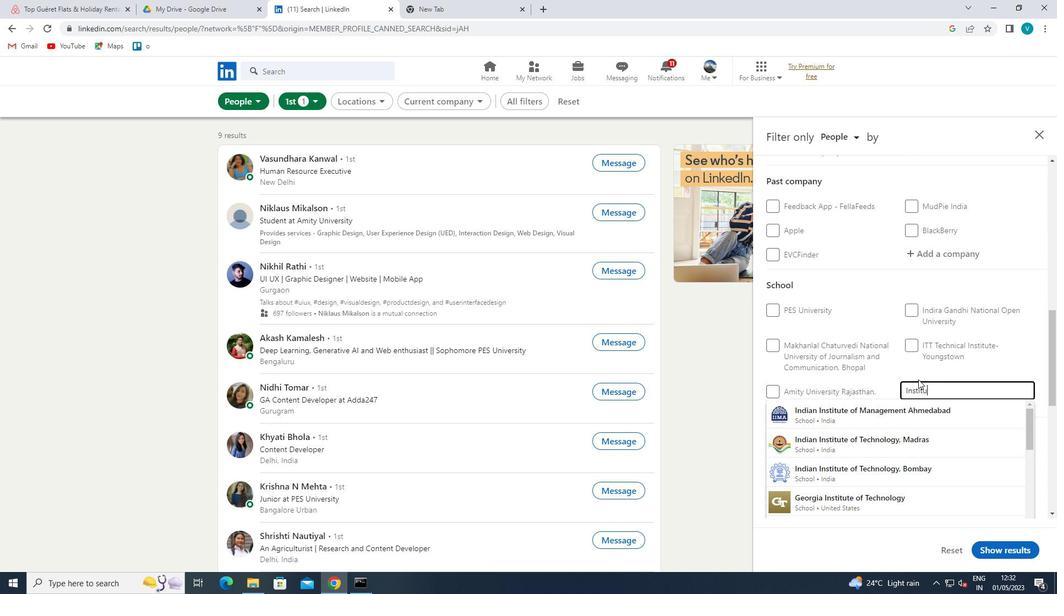 
Action: Mouse moved to (918, 380)
Screenshot: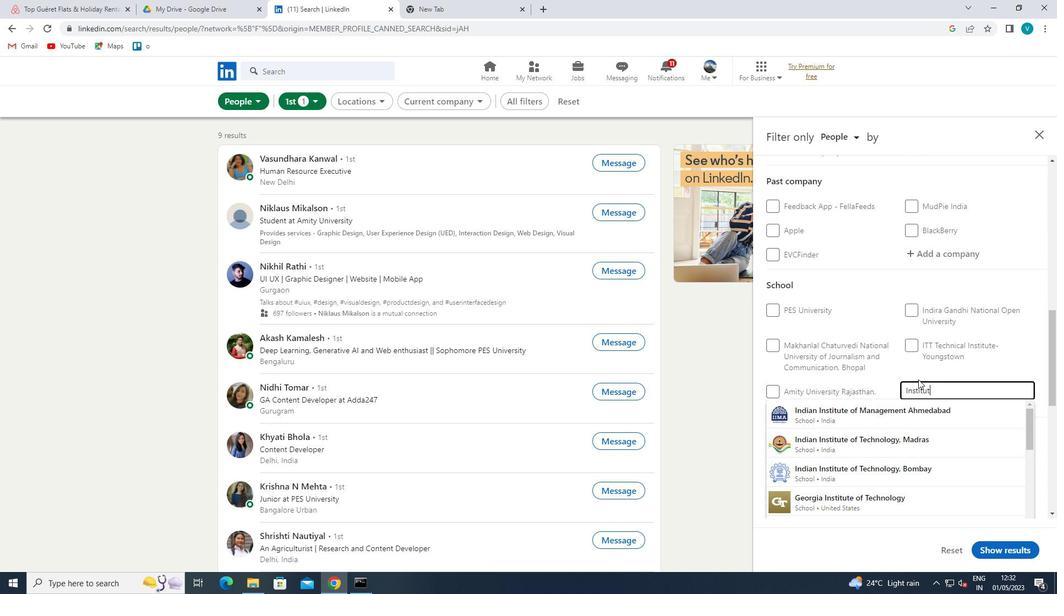 
Action: Key pressed <Key.space>
Screenshot: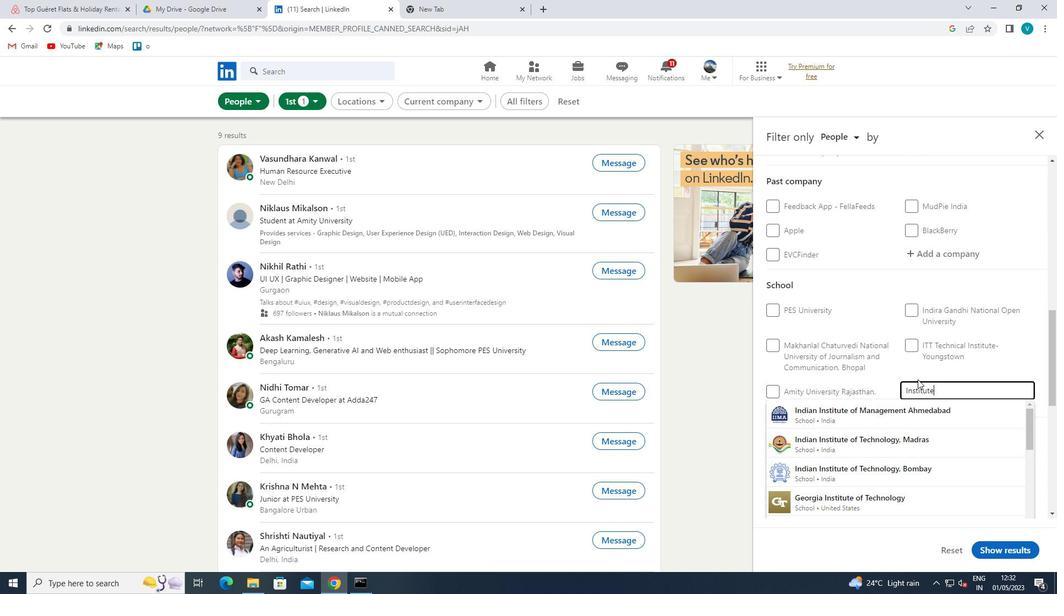 
Action: Mouse moved to (884, 348)
Screenshot: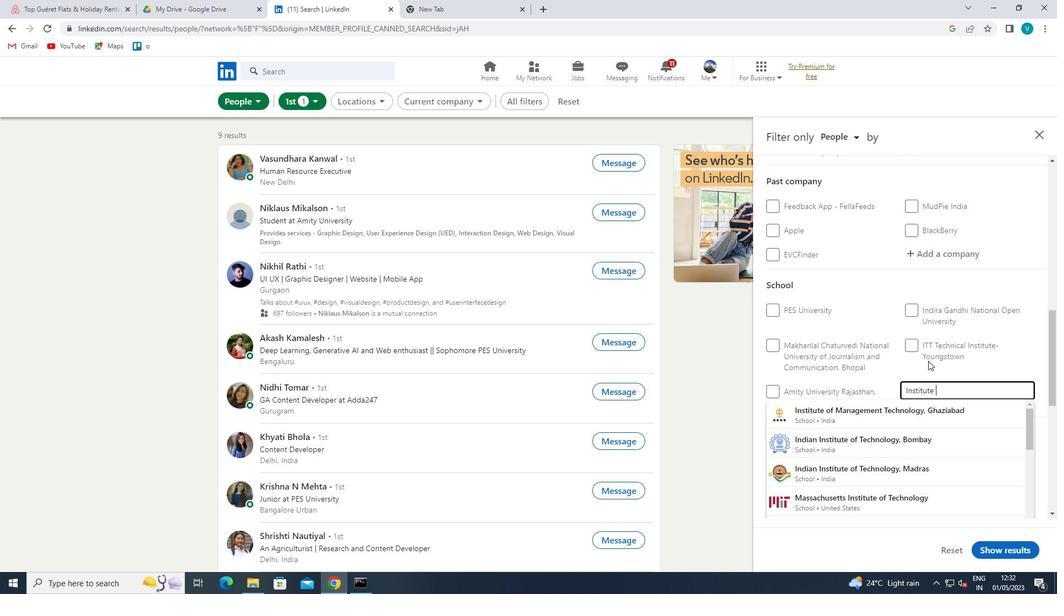 
Action: Key pressed OF
Screenshot: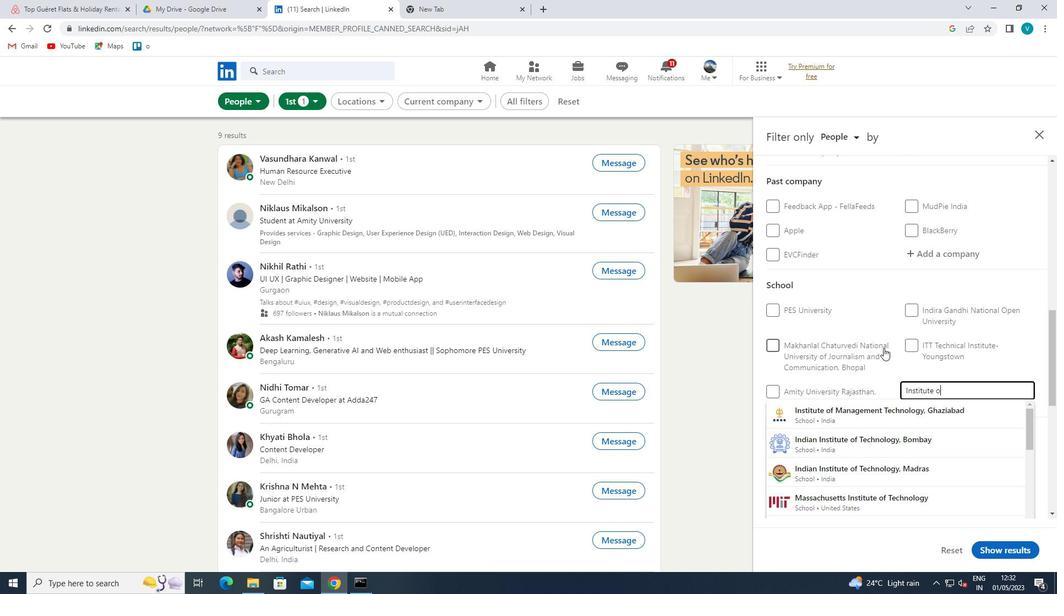 
Action: Mouse moved to (883, 348)
Screenshot: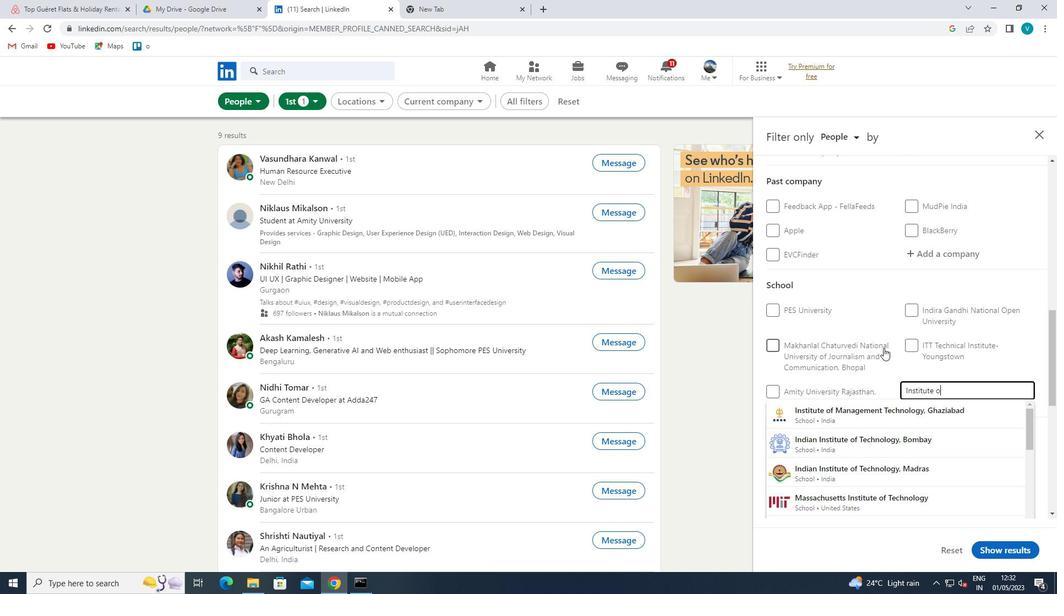
Action: Key pressed <Key.space><Key.shift>EN
Screenshot: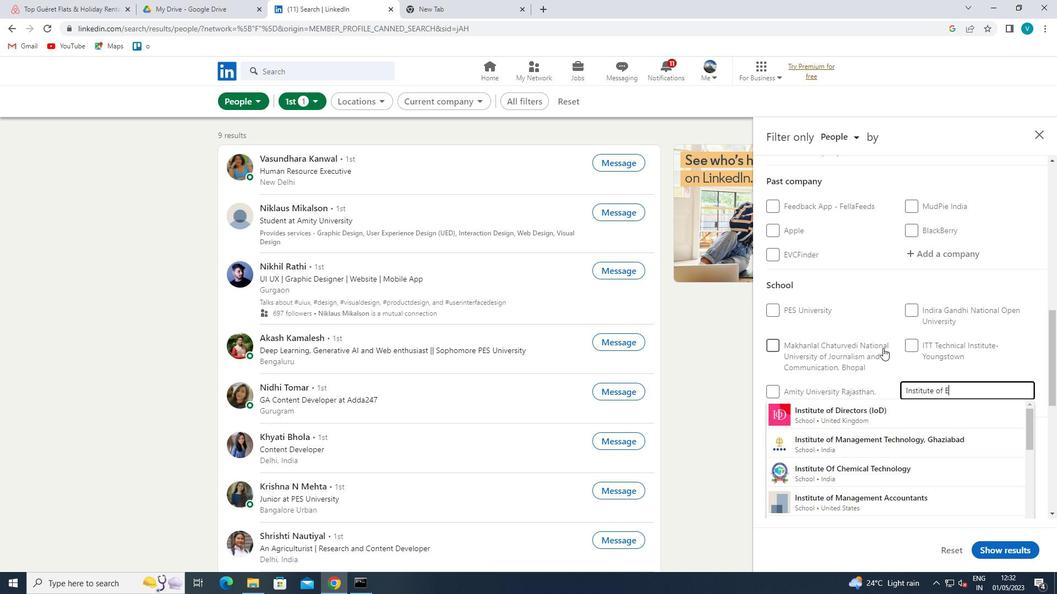 
Action: Mouse moved to (883, 348)
Screenshot: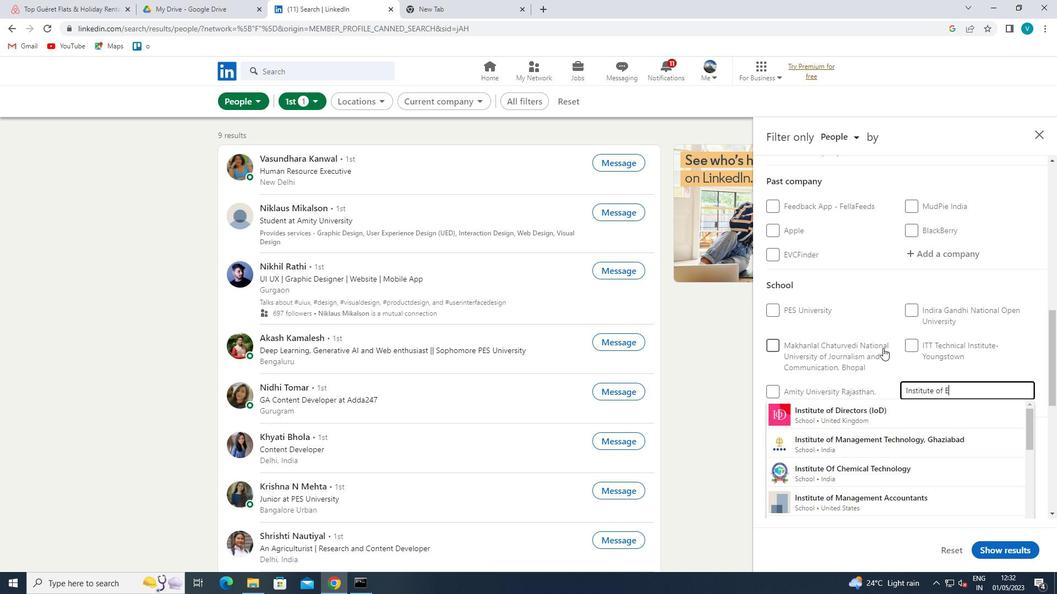 
Action: Key pressed <Key.backspace>G
Screenshot: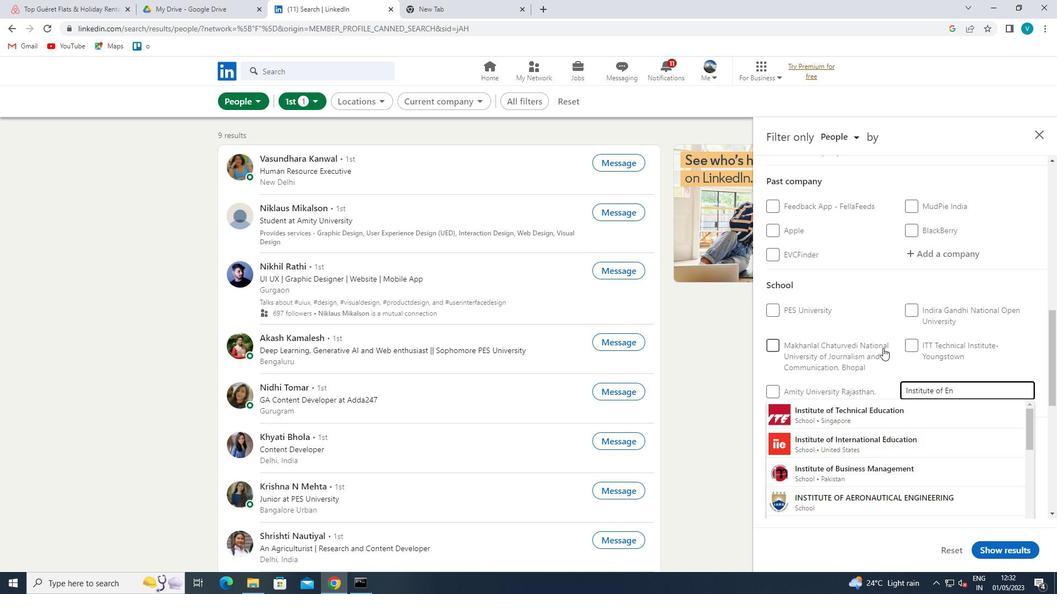 
Action: Mouse moved to (874, 345)
Screenshot: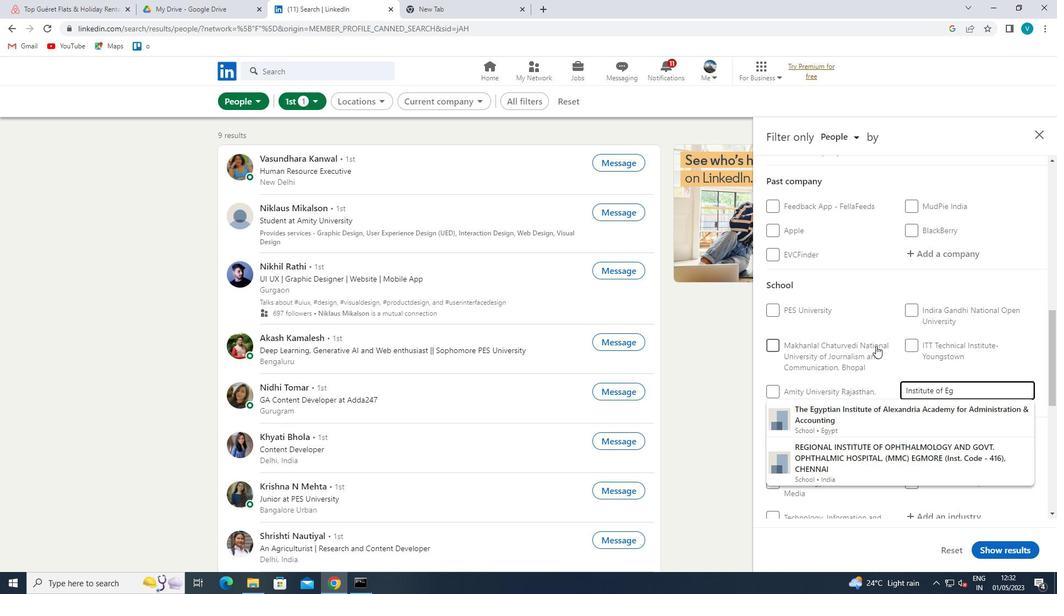 
Action: Key pressed <Key.backspace>NGINEERING<Key.space>
Screenshot: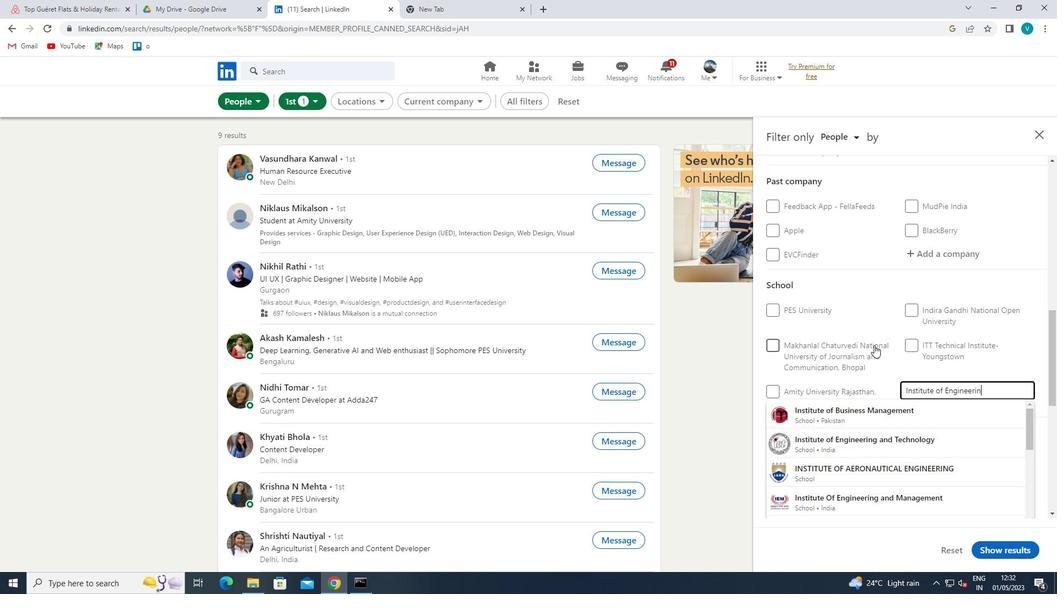 
Action: Mouse moved to (871, 344)
Screenshot: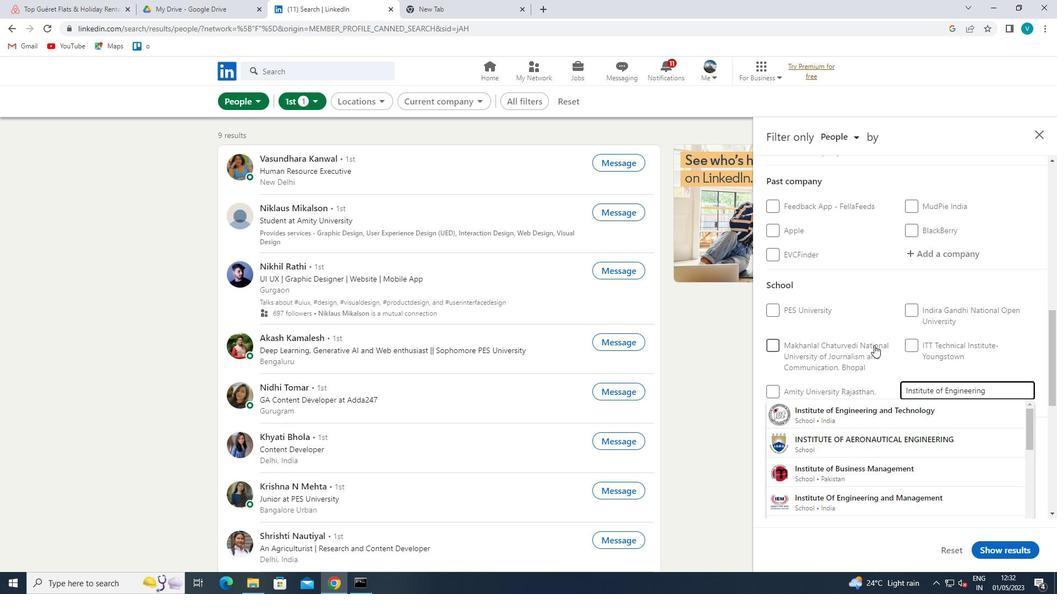 
Action: Key pressed AND<Key.space><Key.shift><Key.shift><Key.shift><Key.shift><Key.shift><Key.shift><Key.shift><Key.shift><Key.shift><Key.shift><Key.shift><Key.shift><Key.shift><Key.shift><Key.shift><Key.shift><Key.shift><Key.shift><Key.shift><Key.shift><Key.shift><Key.shift><Key.shift><Key.shift><Key.shift><Key.shift><Key.shift><Key.shift><Key.shift><Key.shift><Key.shift><Key.shift><Key.shift><Key.shift><Key.shift>MANAGE
Screenshot: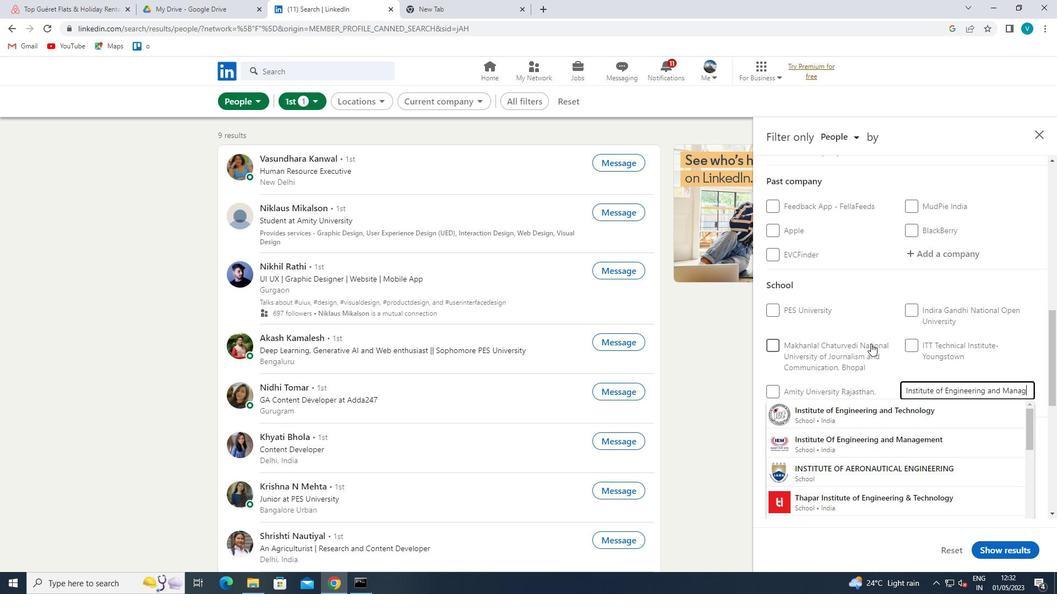 
Action: Mouse moved to (905, 405)
Screenshot: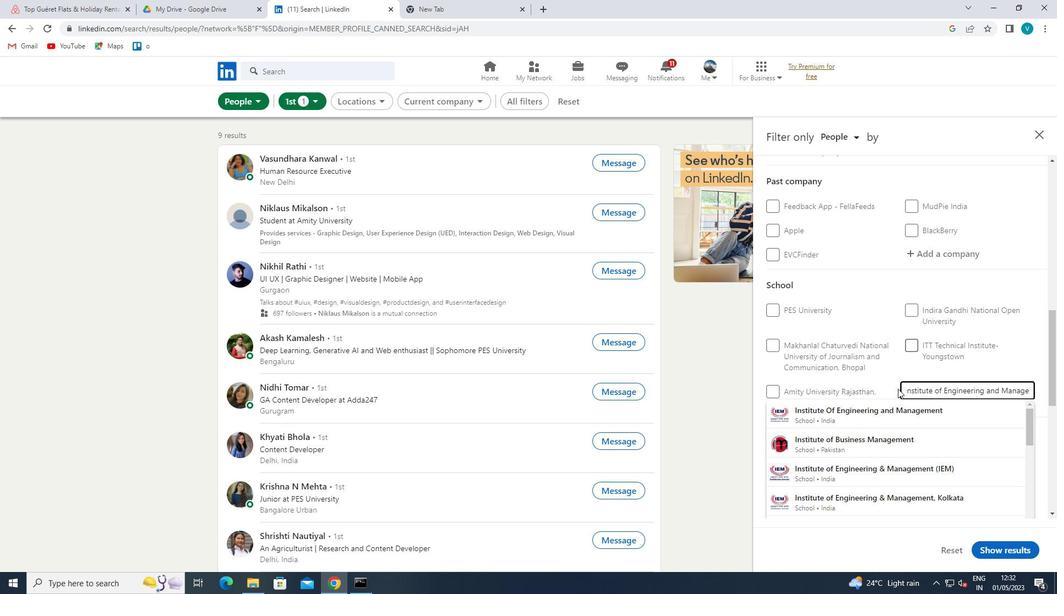 
Action: Mouse pressed left at (905, 405)
Screenshot: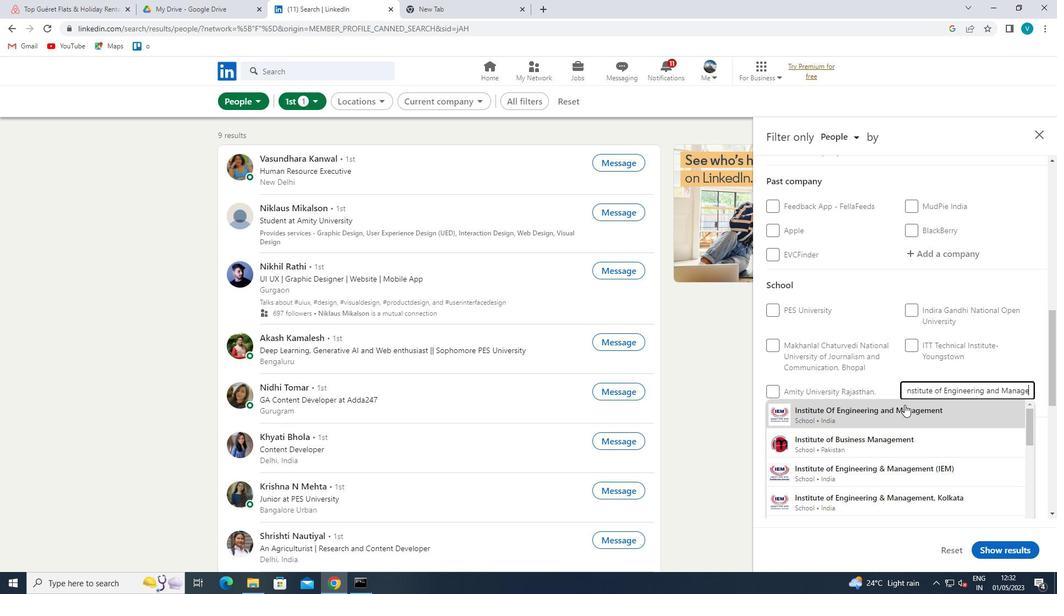 
Action: Mouse scrolled (905, 404) with delta (0, 0)
Screenshot: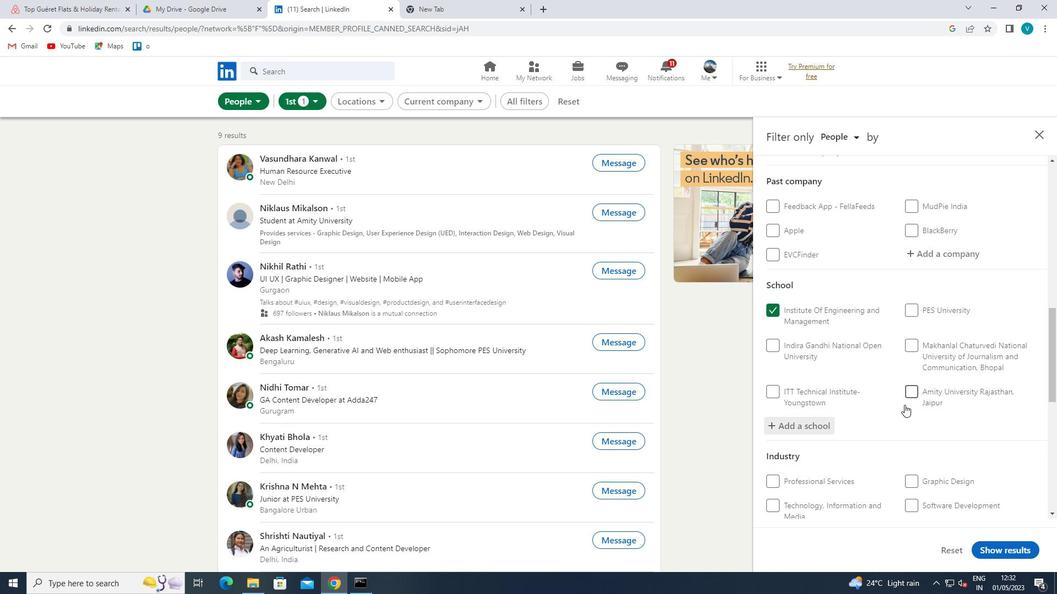
Action: Mouse scrolled (905, 404) with delta (0, 0)
Screenshot: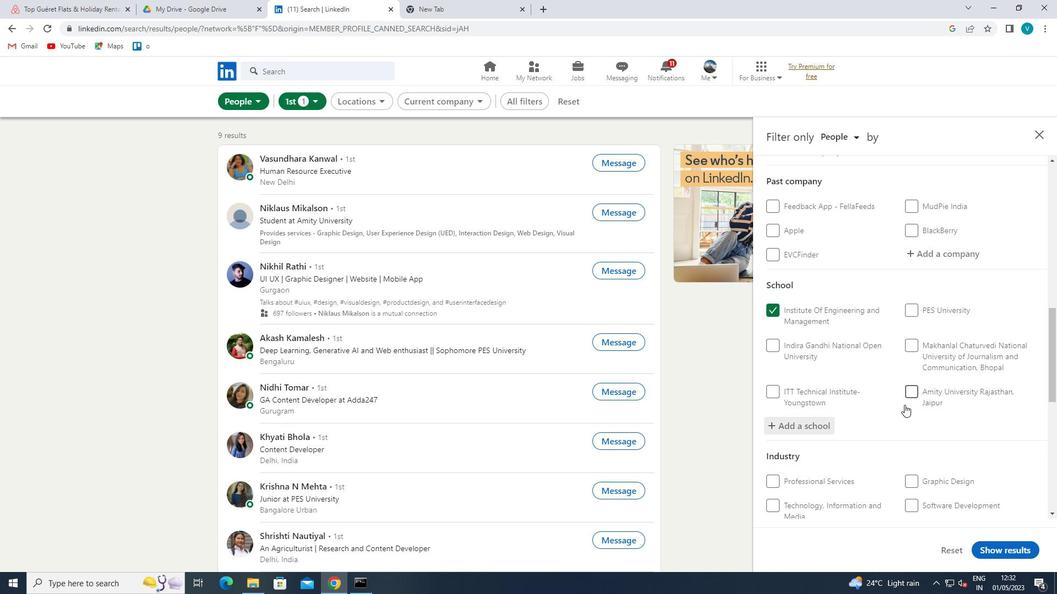 
Action: Mouse scrolled (905, 404) with delta (0, 0)
Screenshot: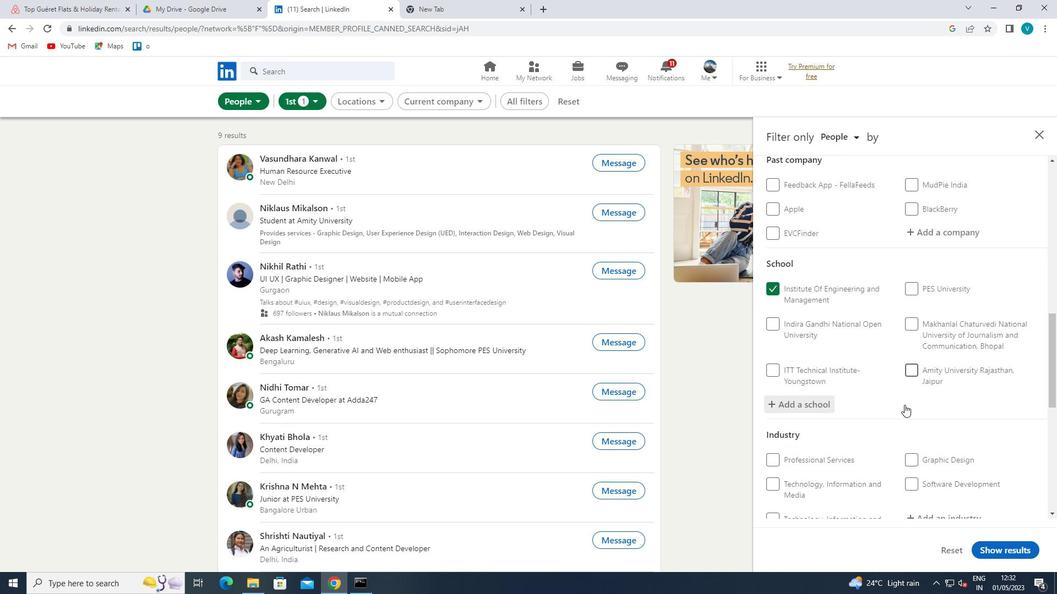 
Action: Mouse moved to (944, 372)
Screenshot: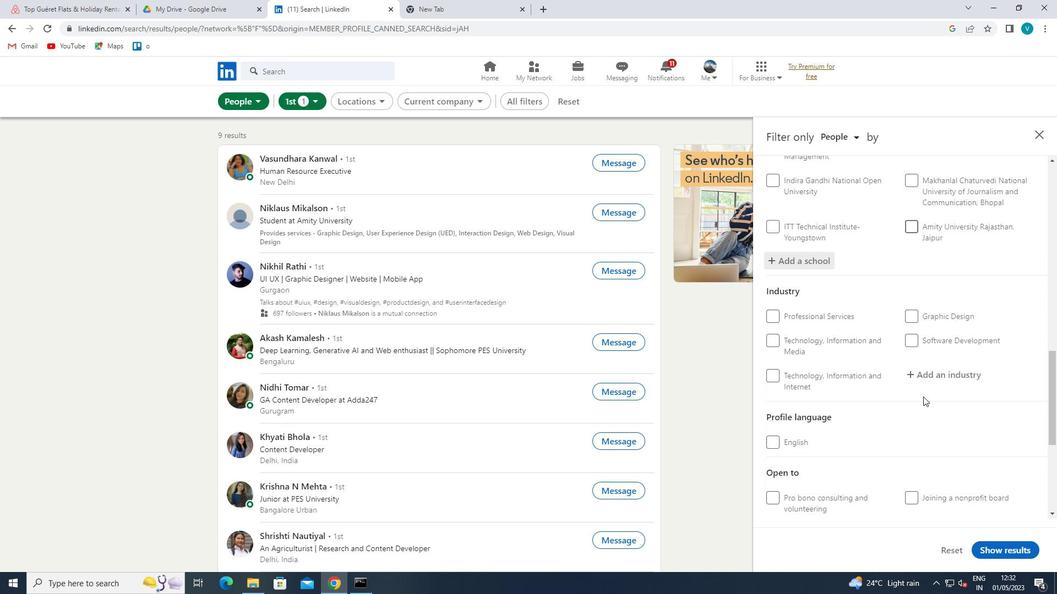 
Action: Mouse pressed left at (944, 372)
Screenshot: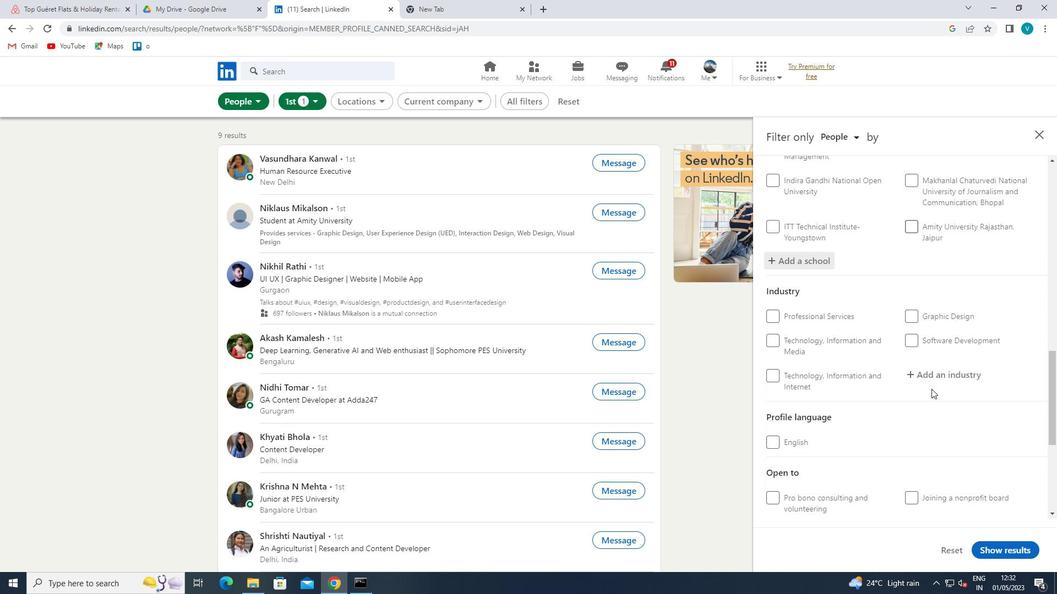 
Action: Key pressed <Key.shift>RENEW
Screenshot: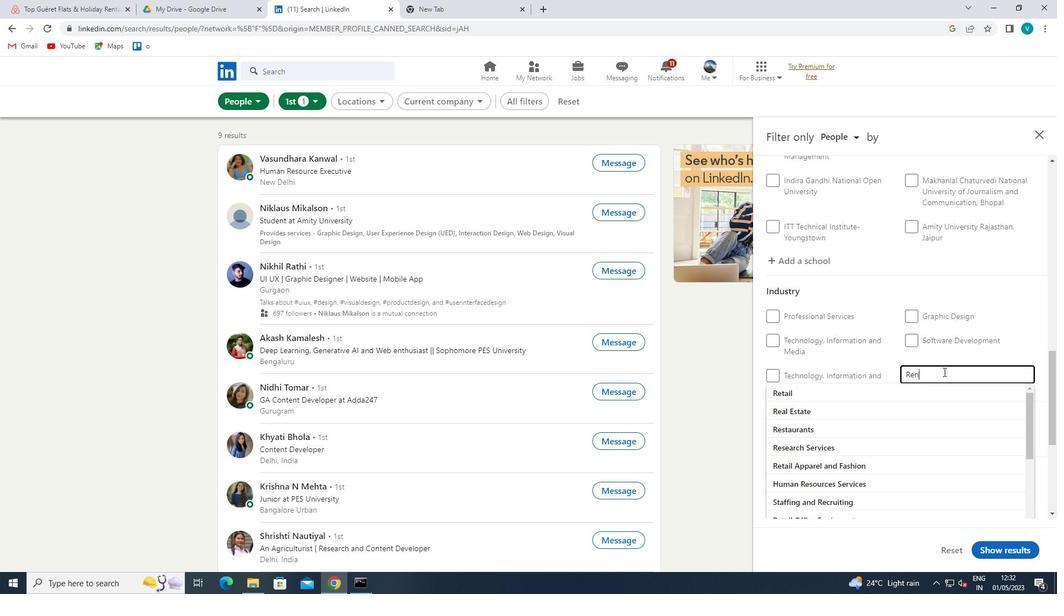 
Action: Mouse moved to (907, 425)
Screenshot: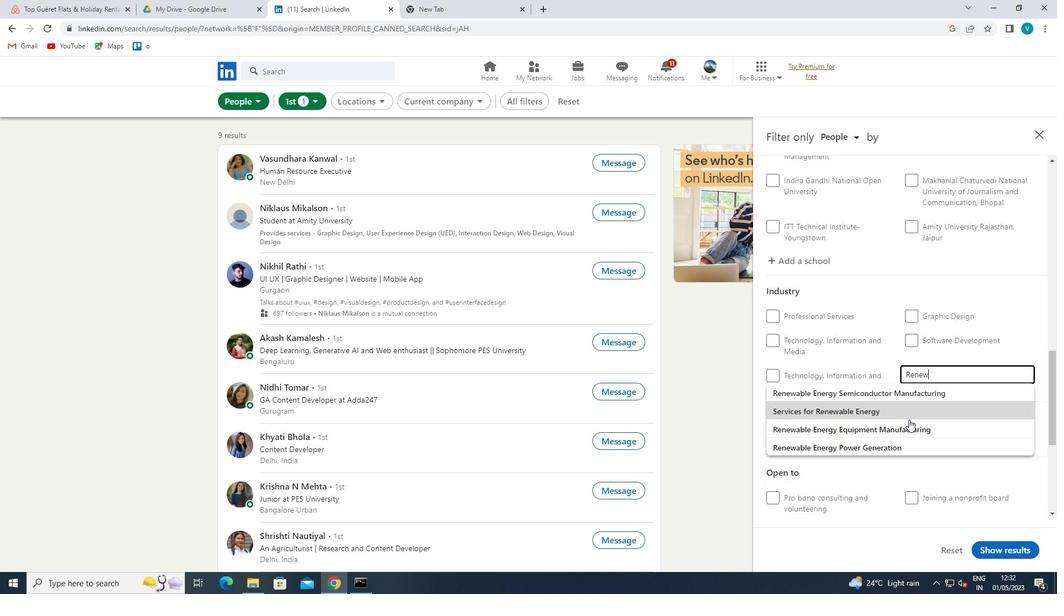 
Action: Mouse pressed left at (907, 425)
Screenshot: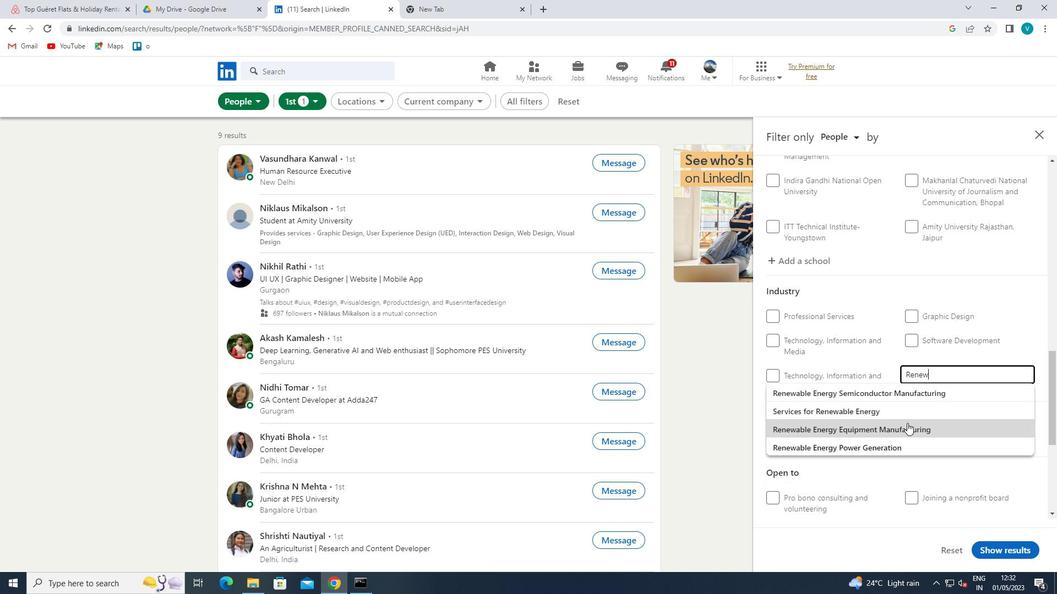 
Action: Mouse moved to (908, 426)
Screenshot: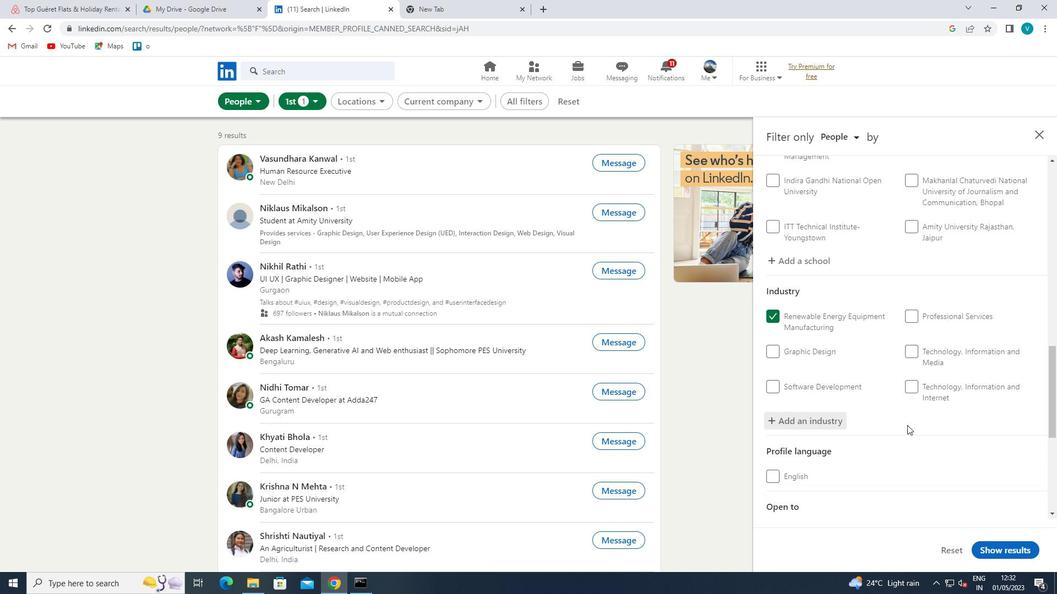 
Action: Mouse scrolled (908, 425) with delta (0, 0)
Screenshot: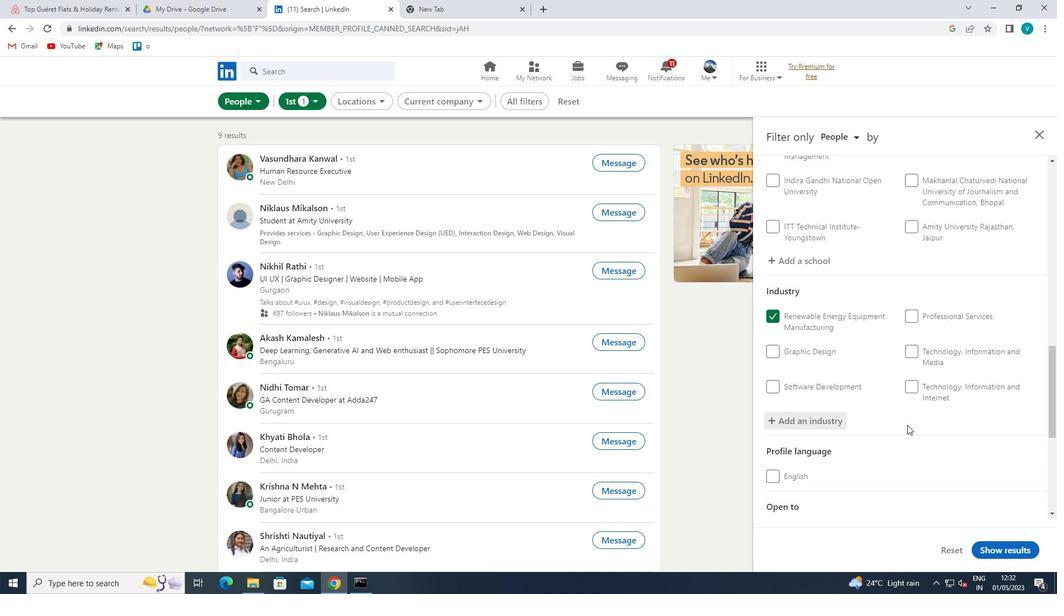 
Action: Mouse moved to (909, 425)
Screenshot: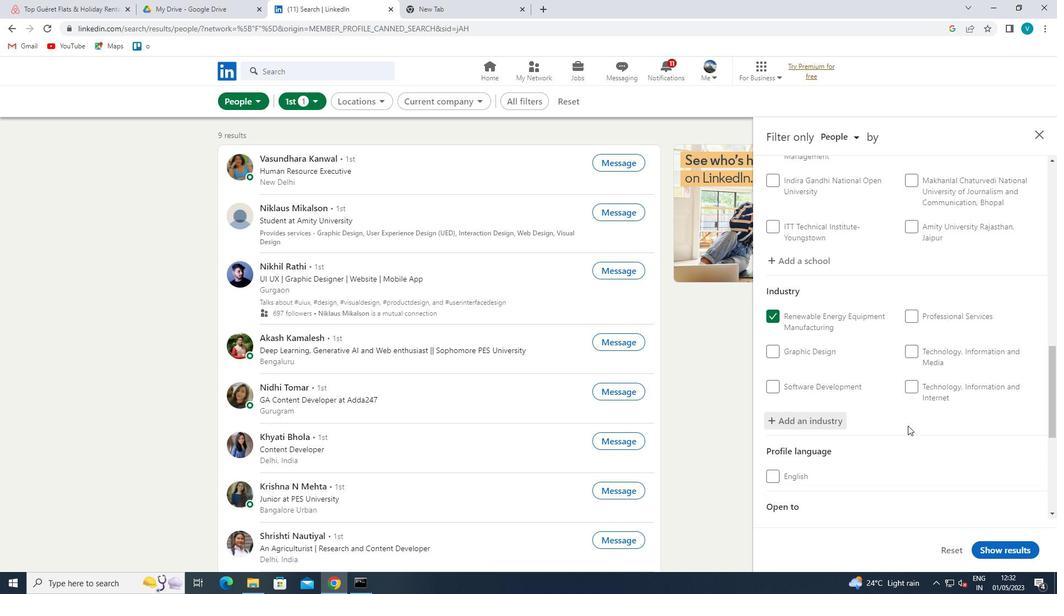 
Action: Mouse scrolled (909, 425) with delta (0, 0)
Screenshot: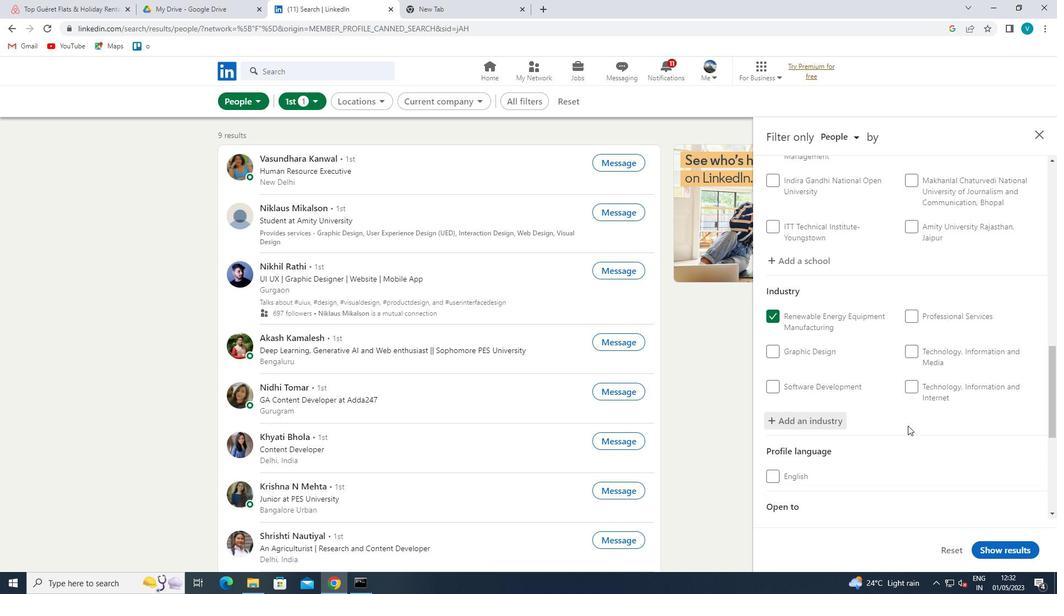 
Action: Mouse moved to (909, 425)
Screenshot: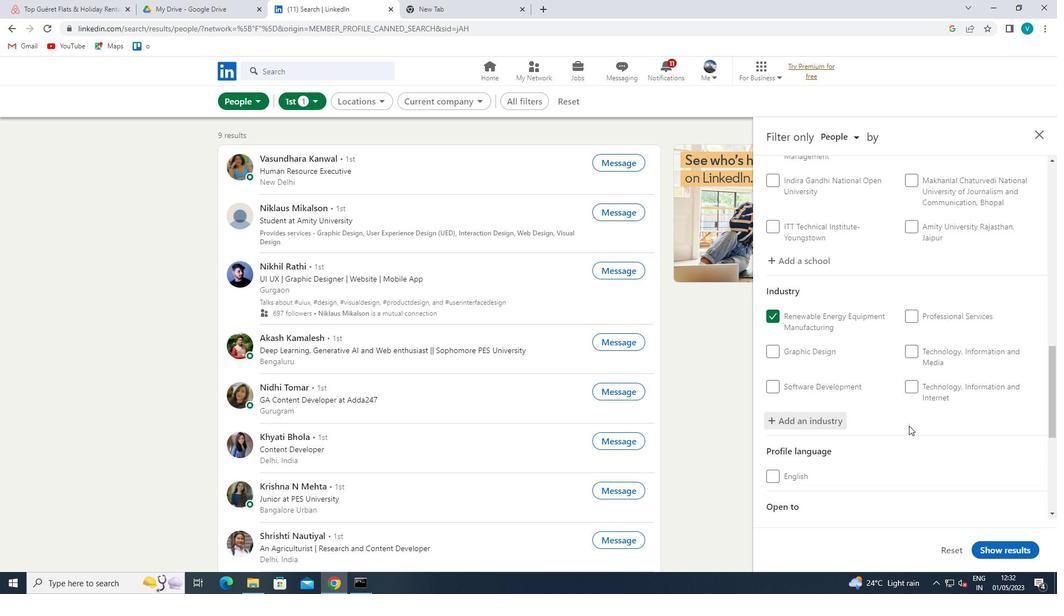 
Action: Mouse scrolled (909, 424) with delta (0, 0)
Screenshot: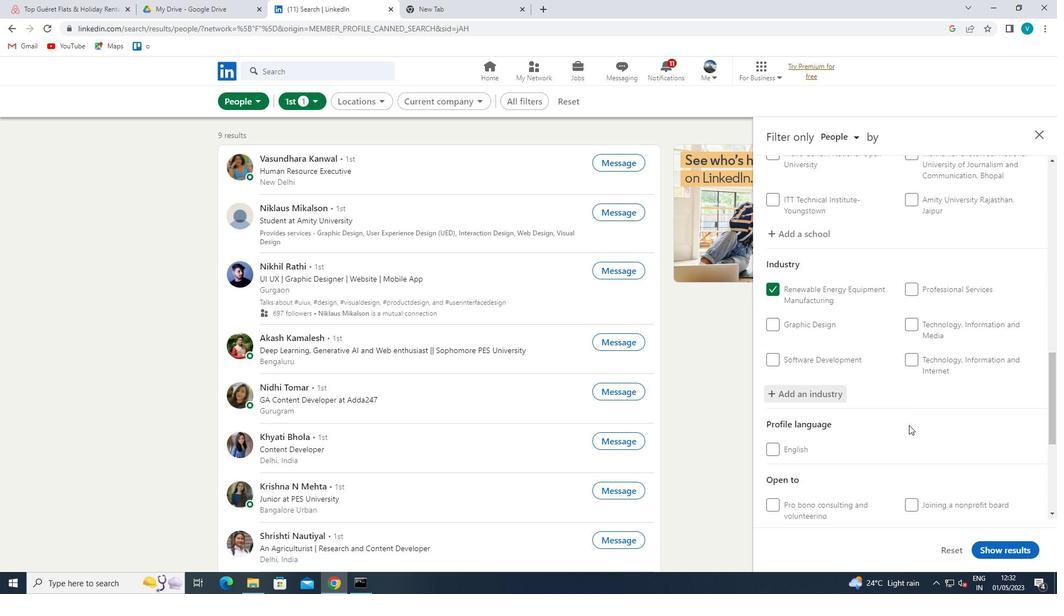 
Action: Mouse scrolled (909, 424) with delta (0, 0)
Screenshot: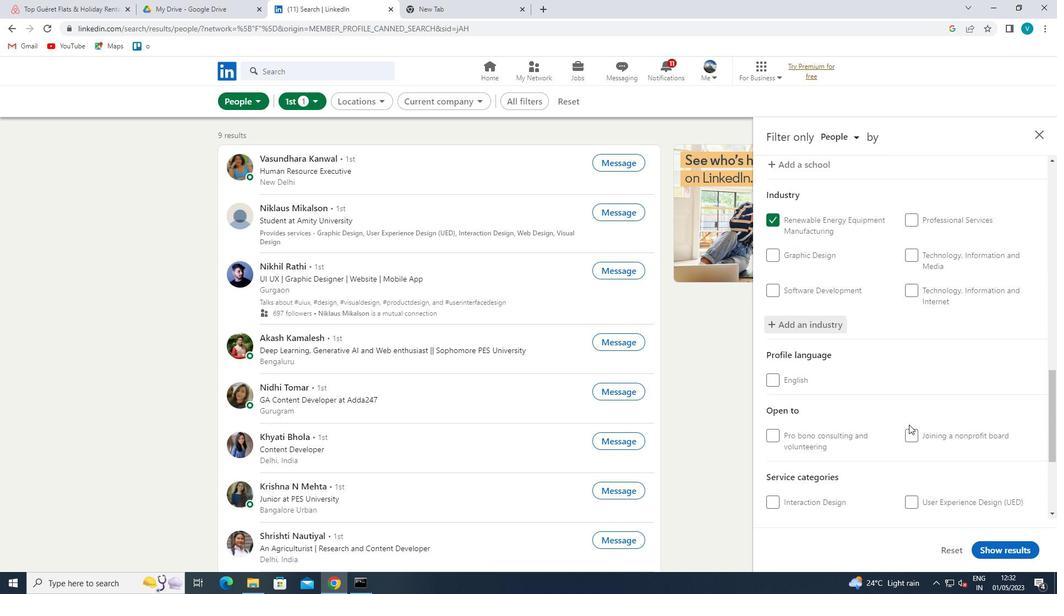 
Action: Mouse scrolled (909, 424) with delta (0, 0)
Screenshot: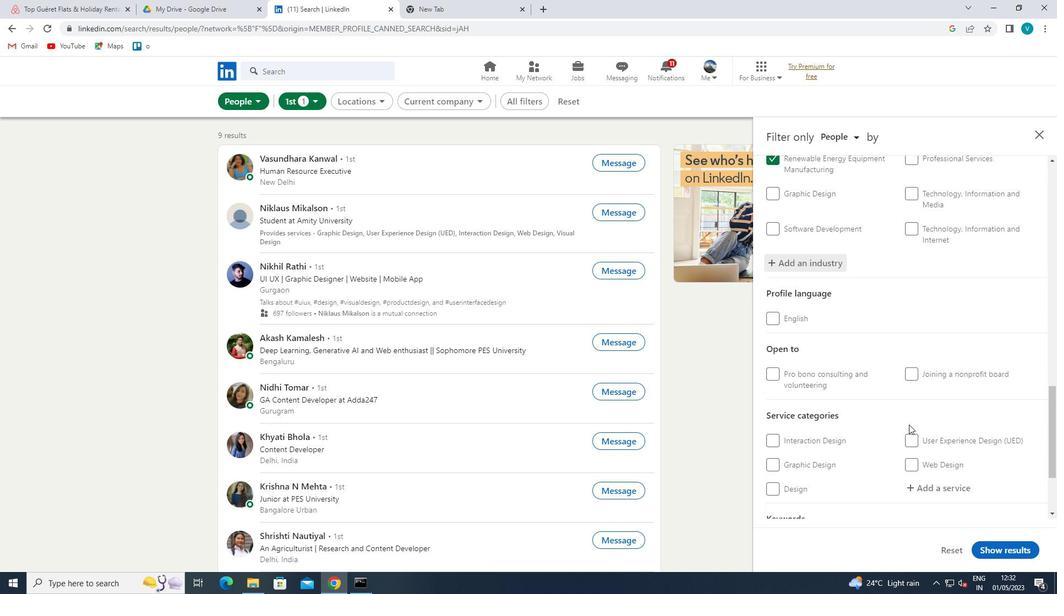
Action: Mouse moved to (951, 369)
Screenshot: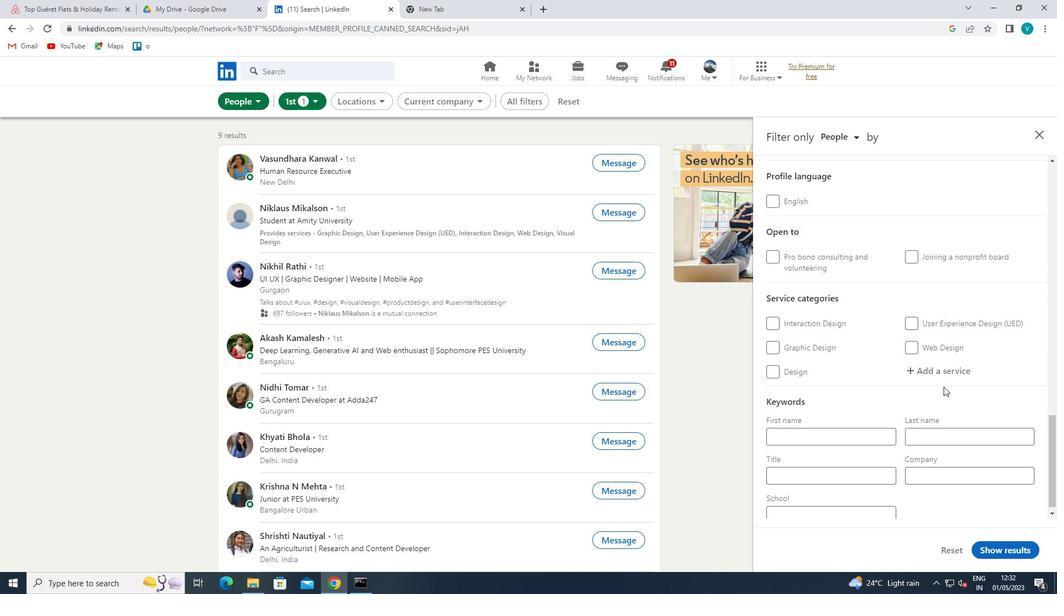 
Action: Mouse pressed left at (951, 369)
Screenshot: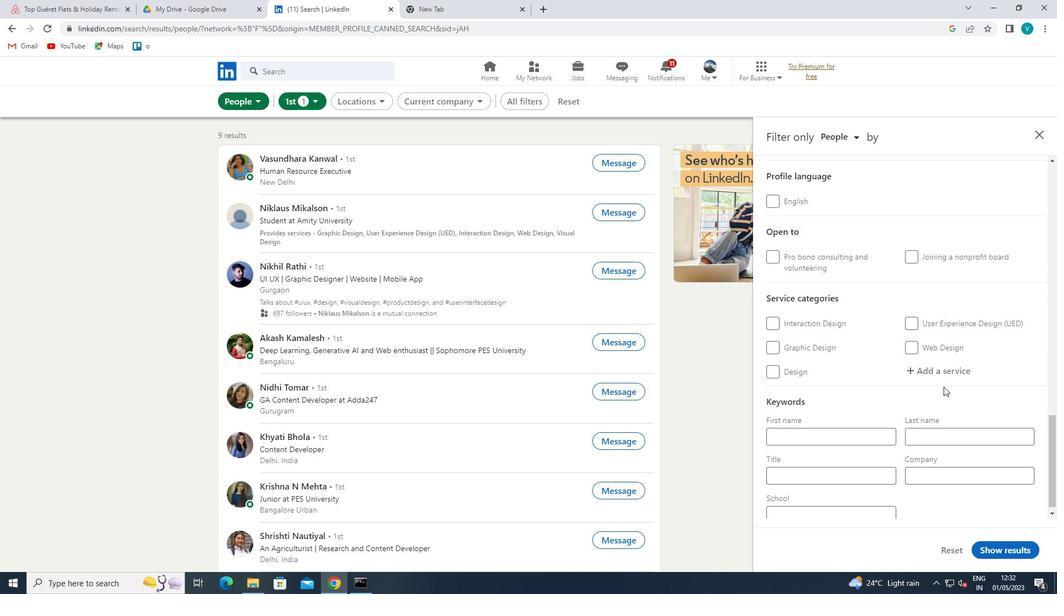 
Action: Mouse moved to (924, 359)
Screenshot: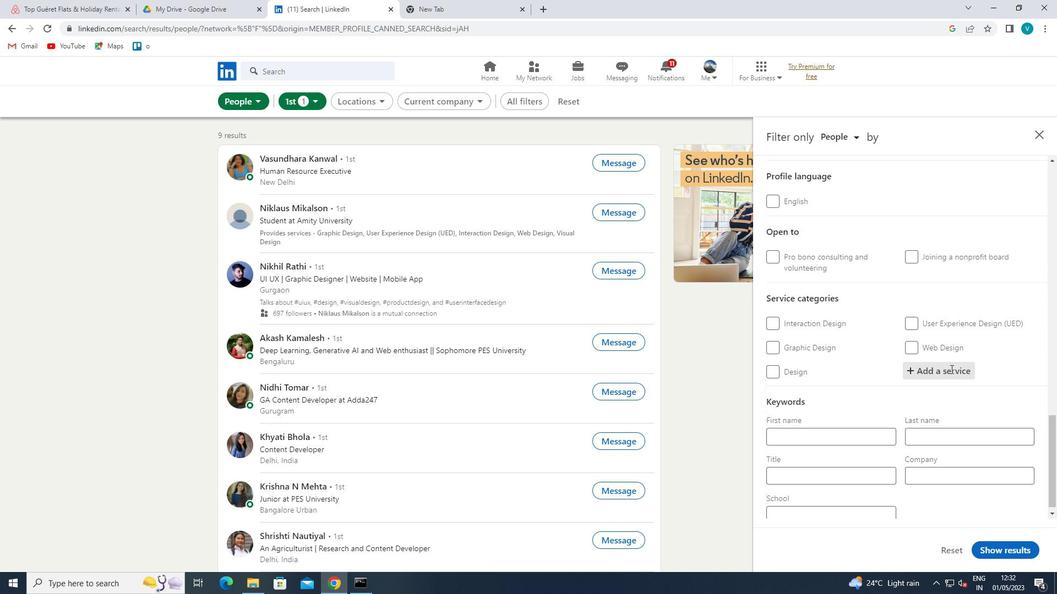 
Action: Key pressed <Key.shift>NETWOR
Screenshot: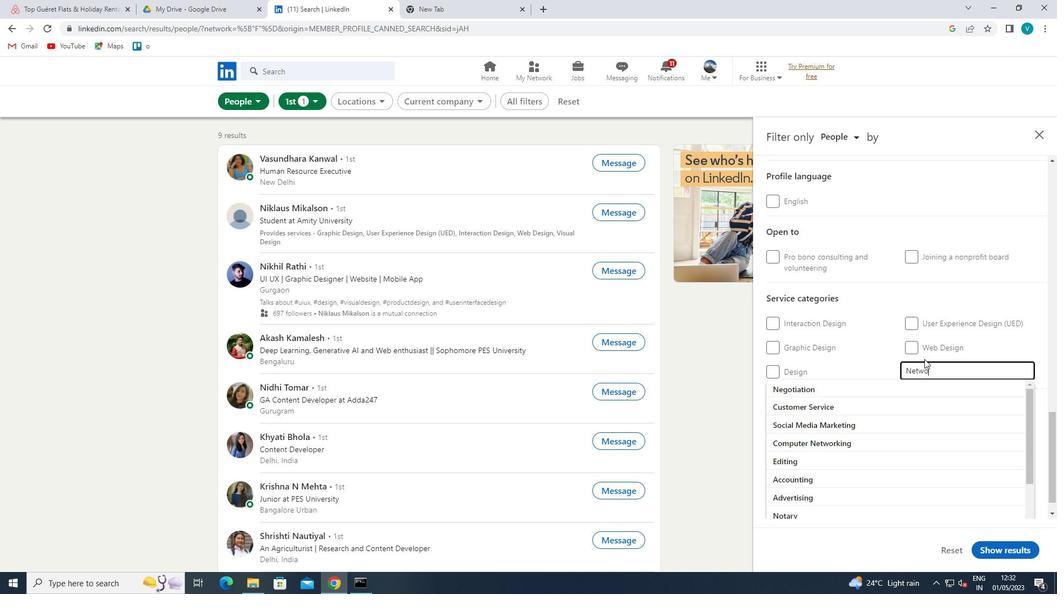 
Action: Mouse moved to (864, 442)
Screenshot: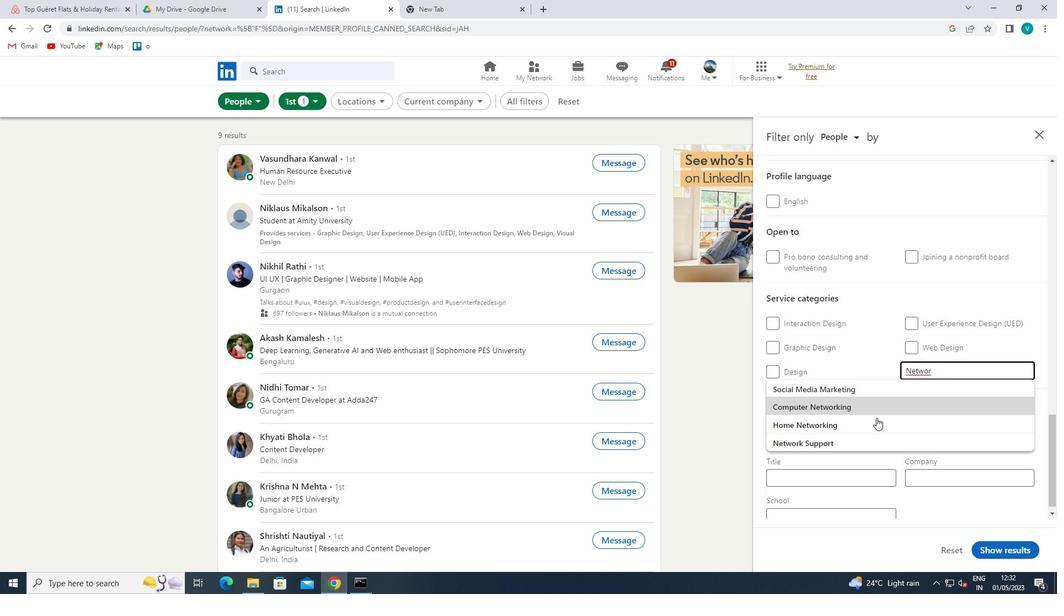 
Action: Mouse pressed left at (864, 442)
Screenshot: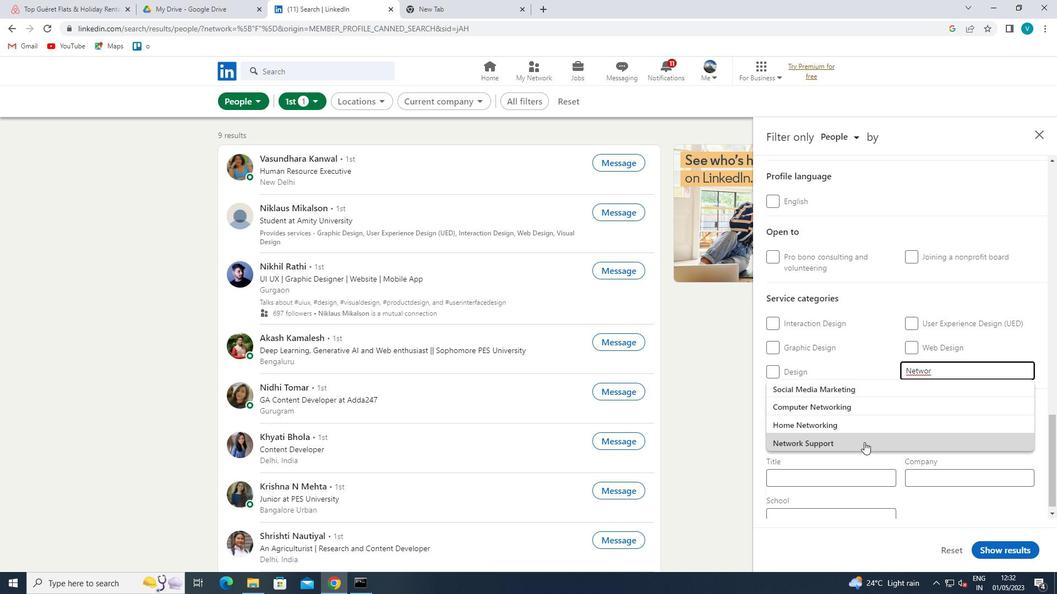 
Action: Mouse moved to (878, 423)
Screenshot: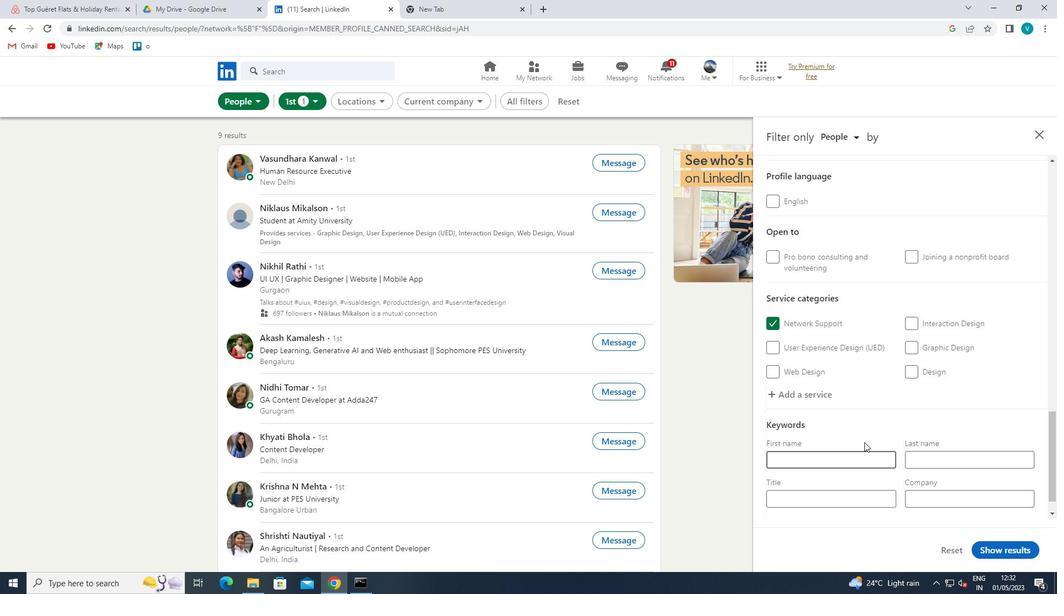 
Action: Mouse scrolled (878, 422) with delta (0, 0)
Screenshot: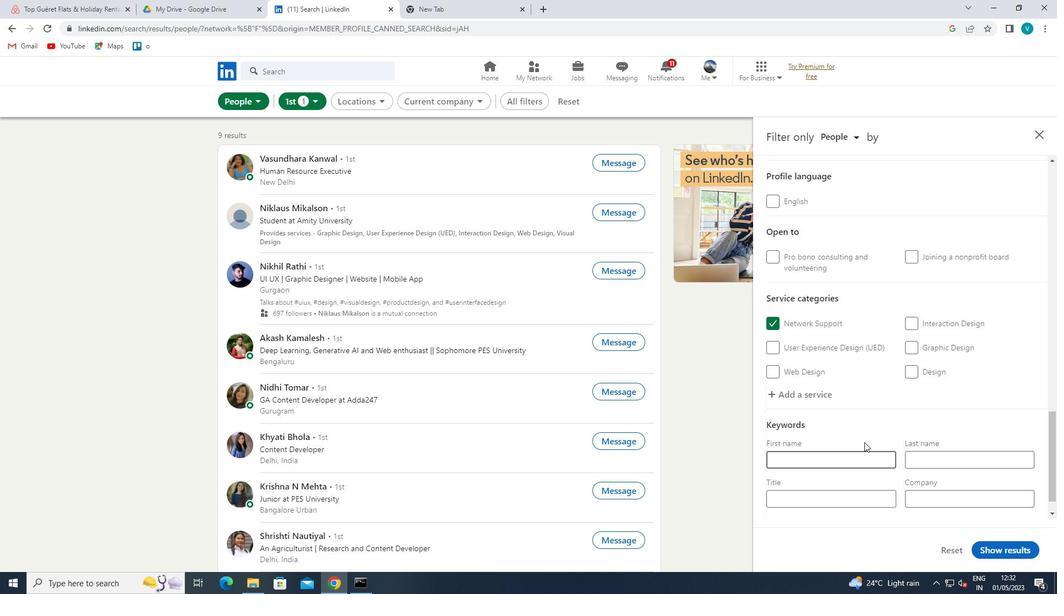 
Action: Mouse moved to (878, 421)
Screenshot: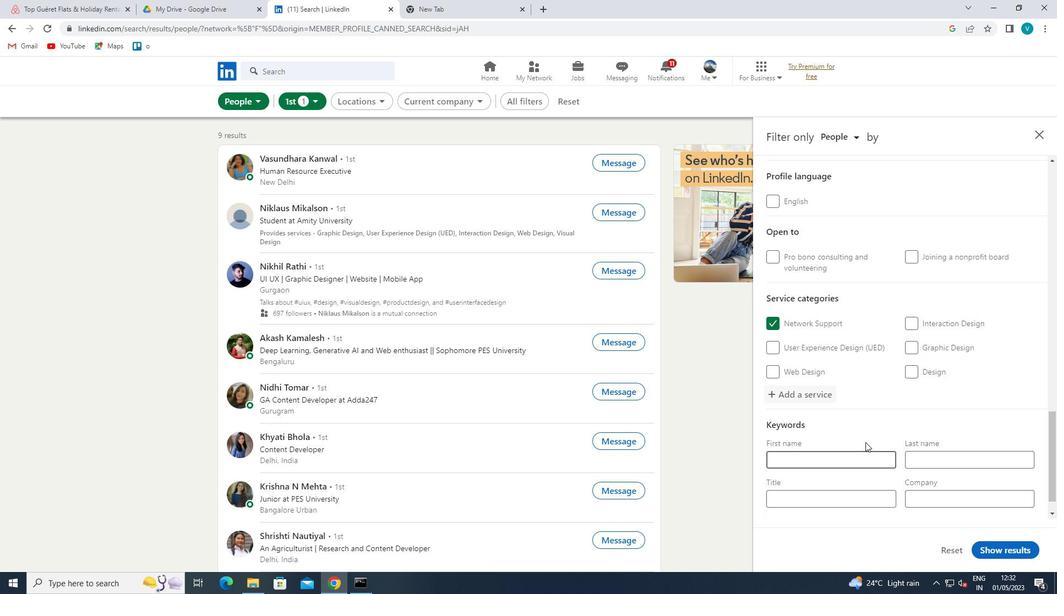 
Action: Mouse scrolled (878, 420) with delta (0, 0)
Screenshot: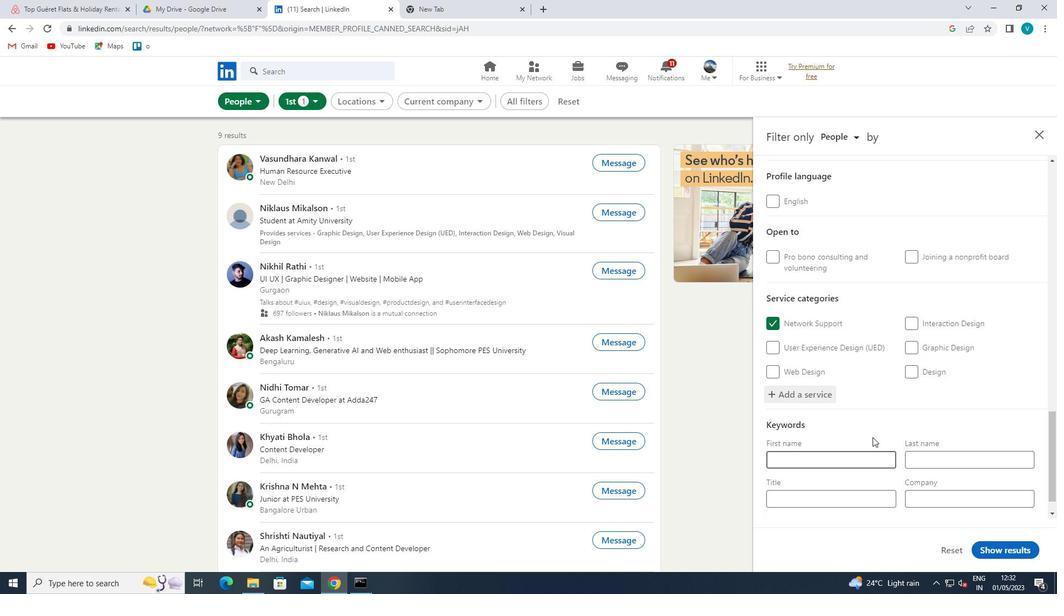 
Action: Mouse scrolled (878, 420) with delta (0, 0)
Screenshot: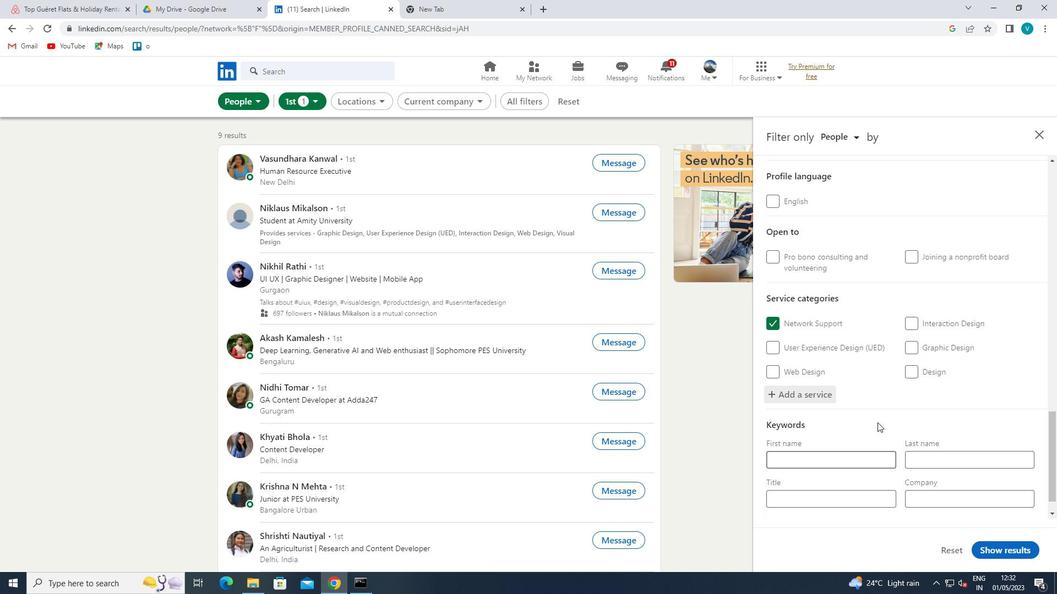 
Action: Mouse moved to (857, 473)
Screenshot: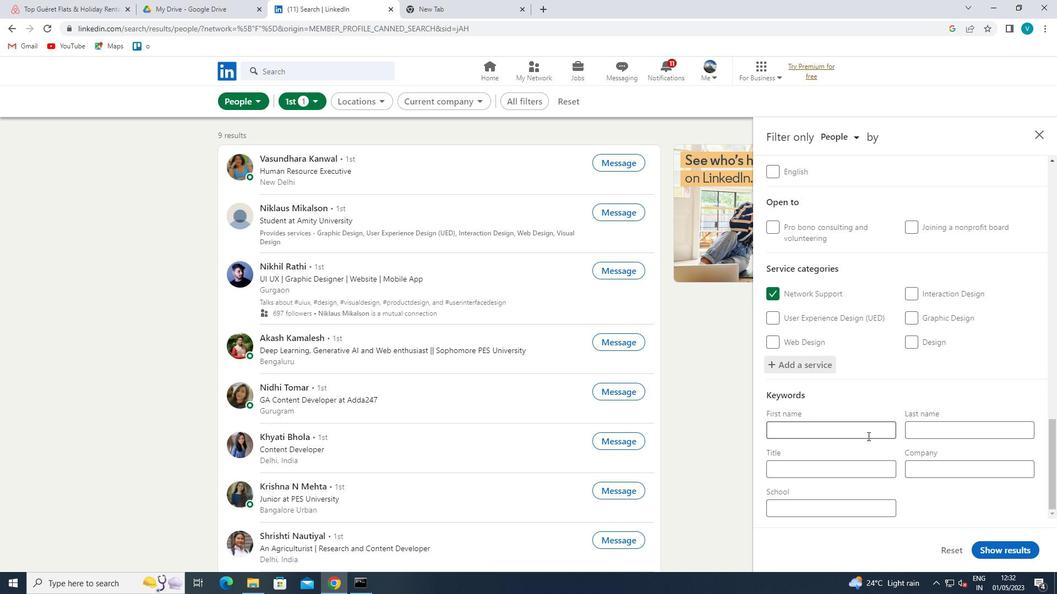
Action: Mouse pressed left at (857, 473)
Screenshot: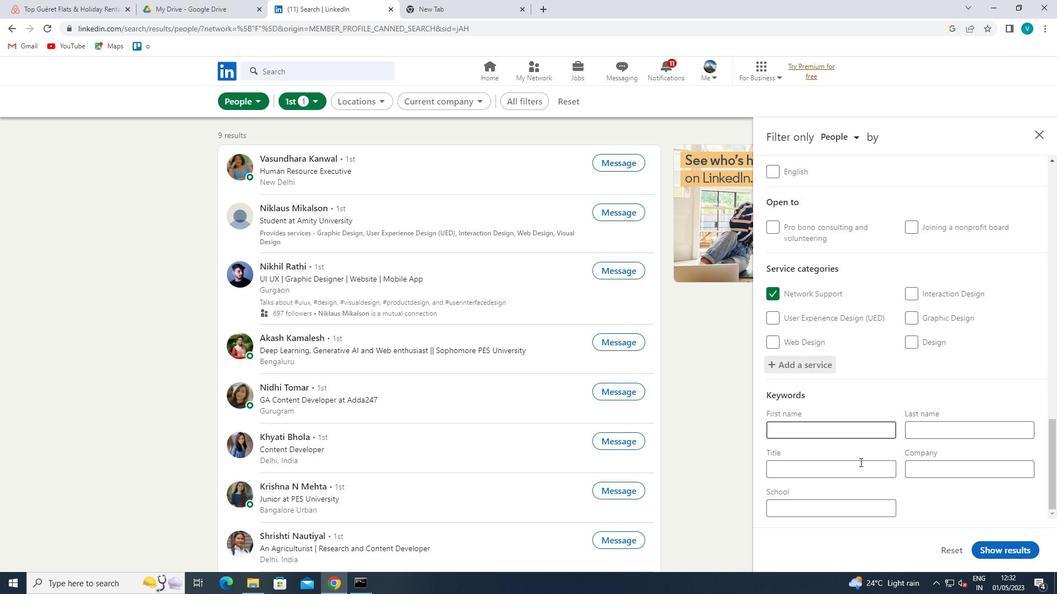 
Action: Key pressed <Key.shift>LEAD<Key.space>
Screenshot: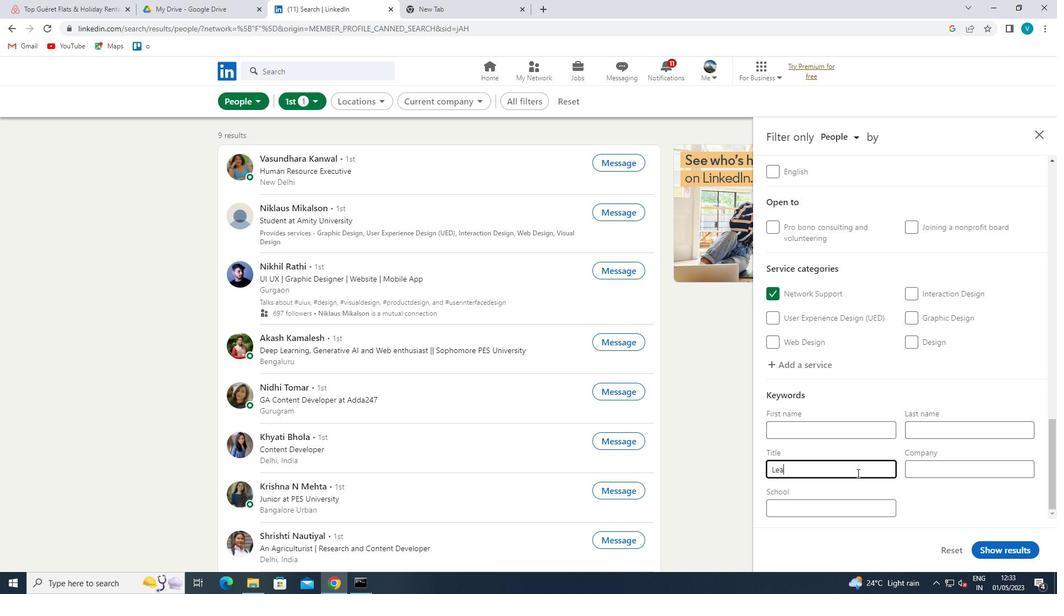 
Action: Mouse moved to (1018, 554)
Screenshot: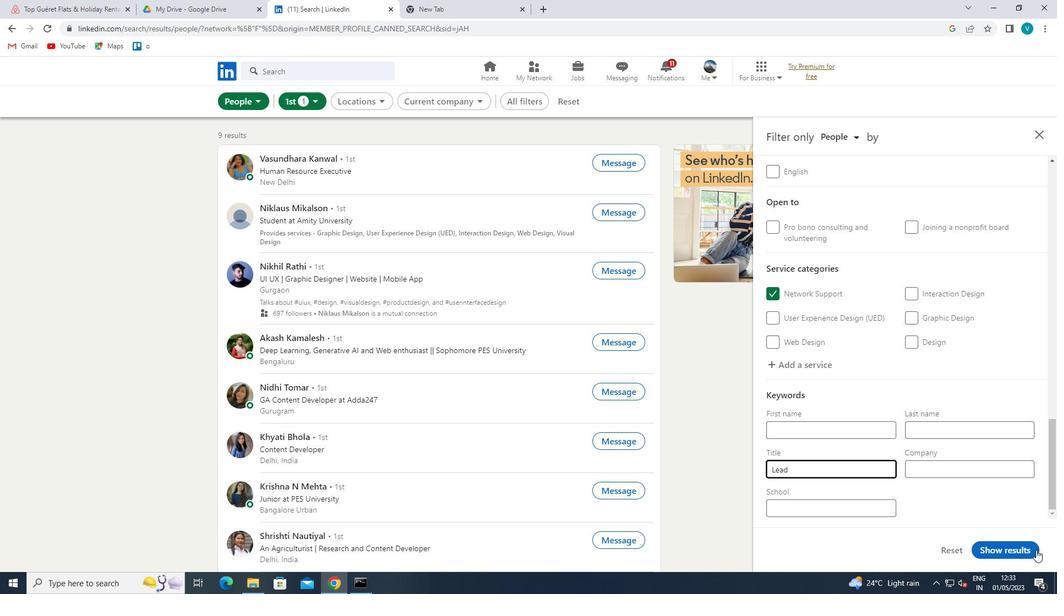 
Action: Mouse pressed left at (1018, 554)
Screenshot: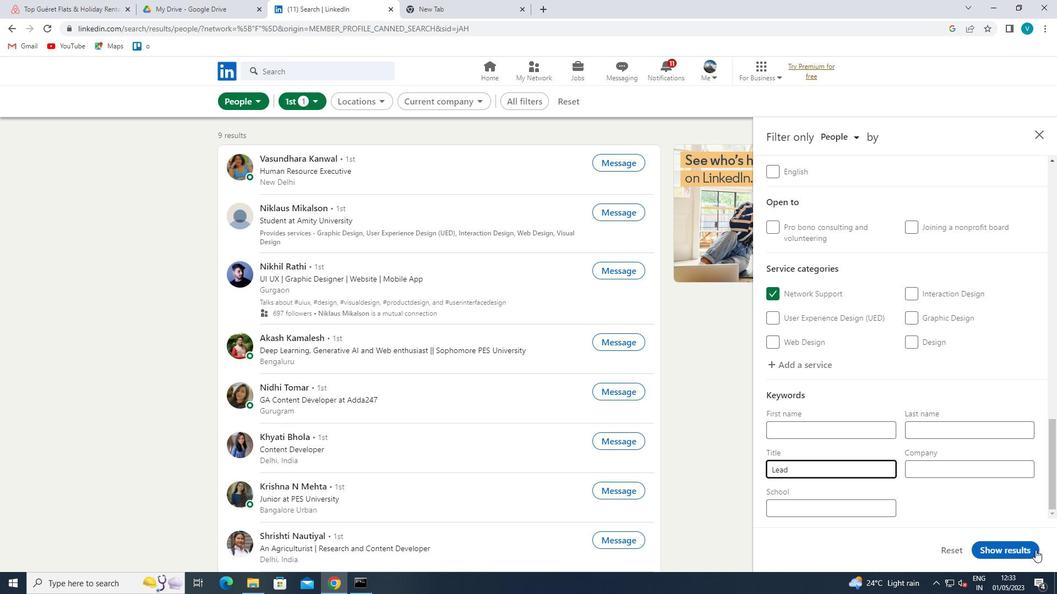 
Action: Mouse moved to (981, 543)
Screenshot: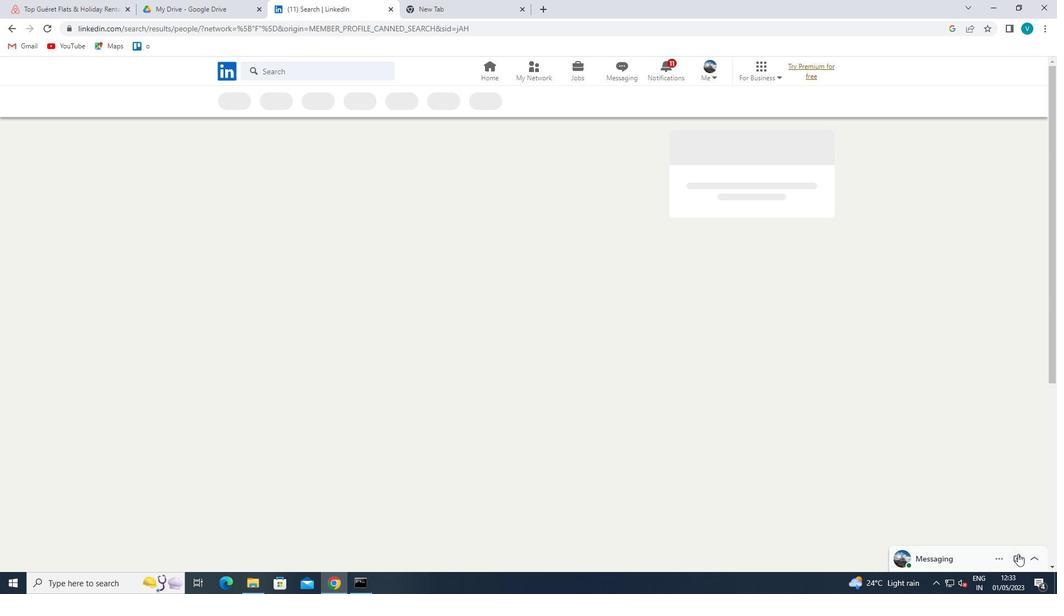 
